 Task: Look for space in Tías, Spain from 9th June, 2023 to 17th June, 2023 for 2 adults in price range Rs.7000 to Rs.12000. Place can be private room with 1  bedroom having 2 beds and 1 bathroom. Property type can be house, flat, guest house. Amenities needed are: wifi. Booking option can be shelf check-in. Required host language is English.
Action: Mouse moved to (326, 167)
Screenshot: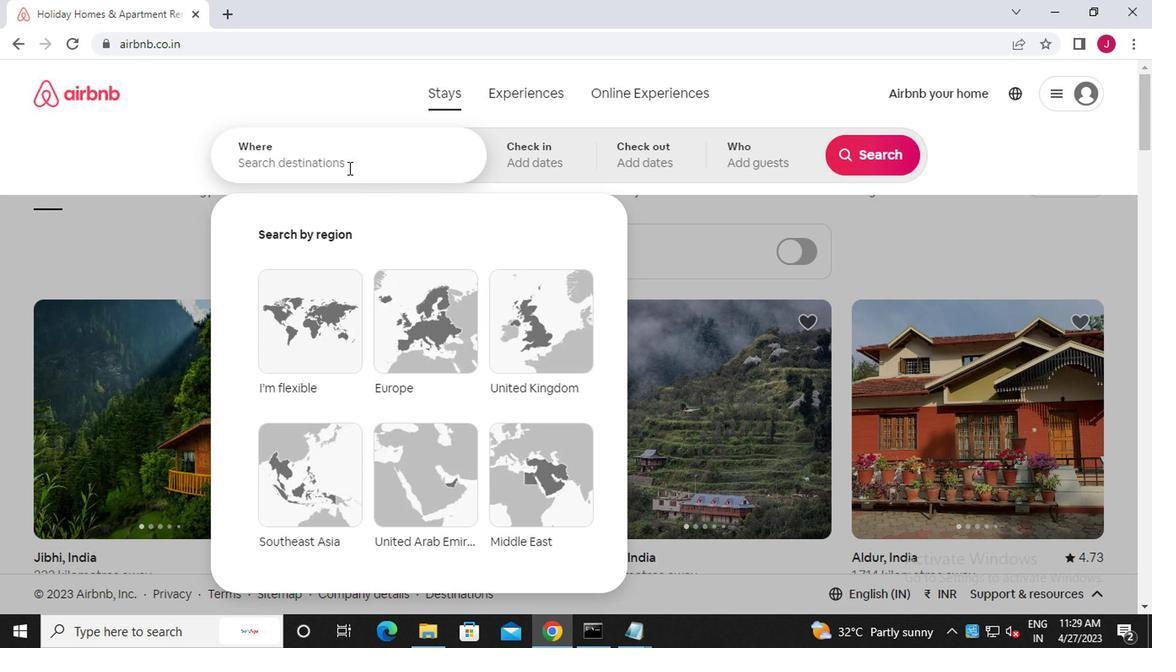 
Action: Mouse pressed left at (326, 167)
Screenshot: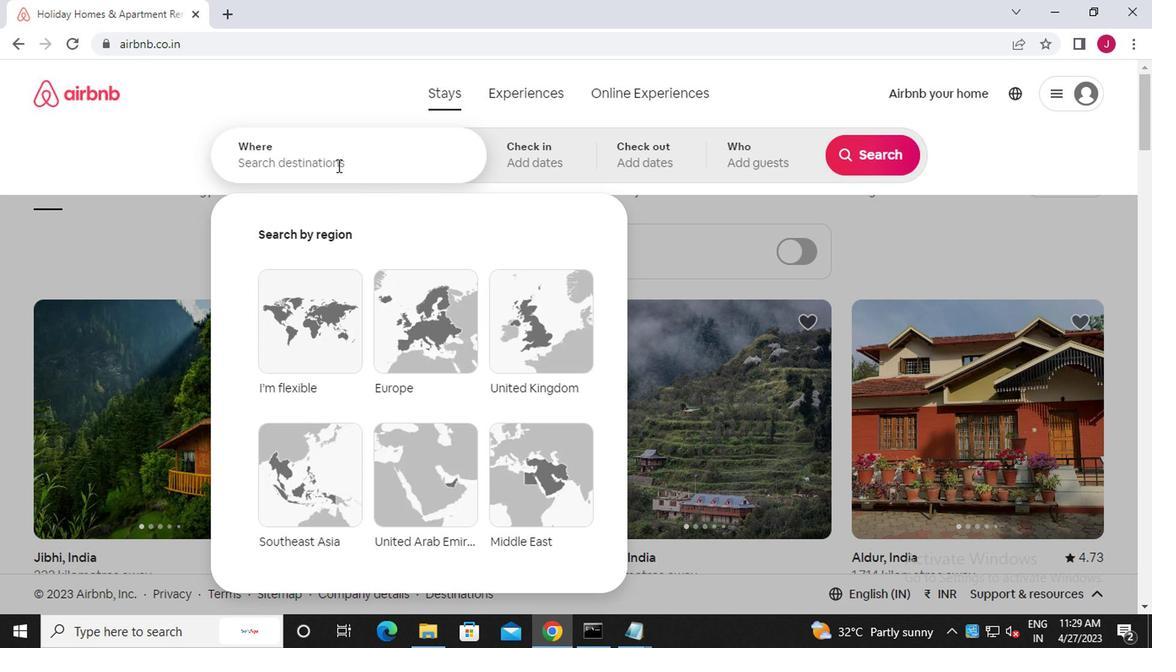 
Action: Key pressed t<Key.caps_lock>ias,<Key.caps_lock>s<Key.caps_lock>pain
Screenshot: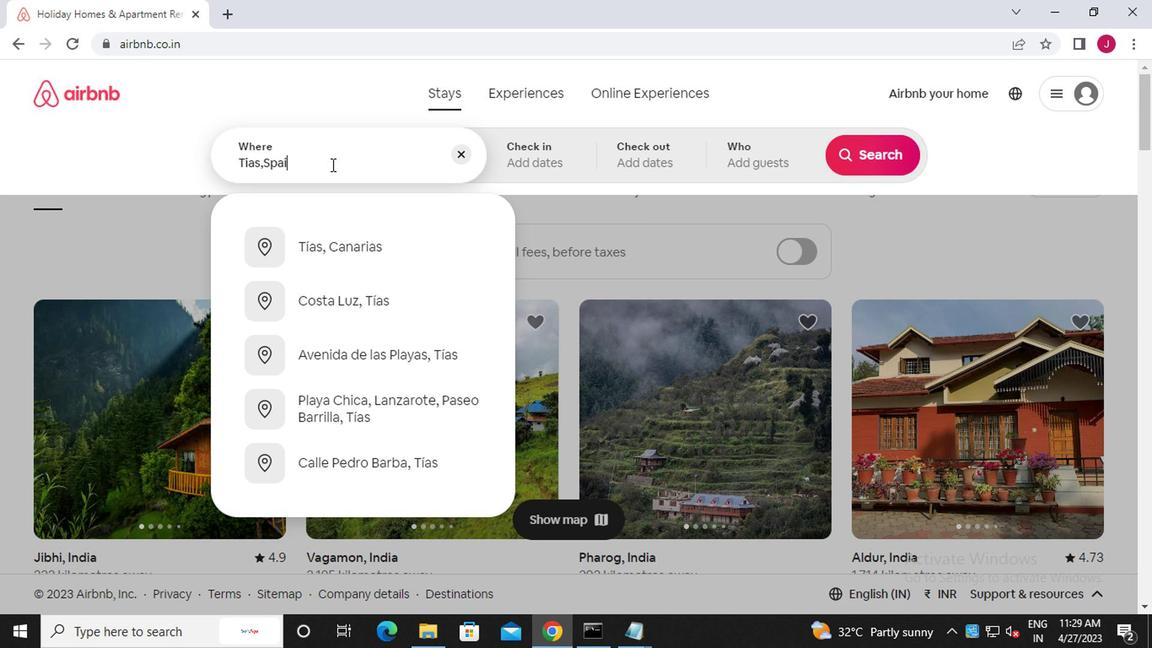 
Action: Mouse moved to (530, 156)
Screenshot: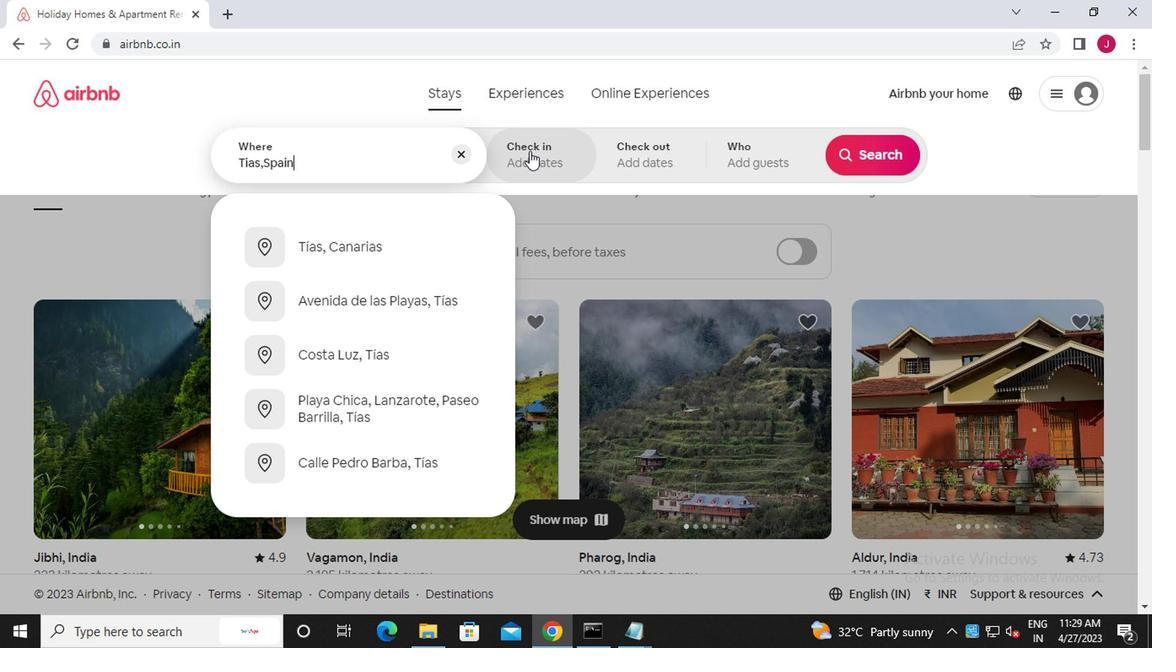 
Action: Mouse pressed left at (530, 156)
Screenshot: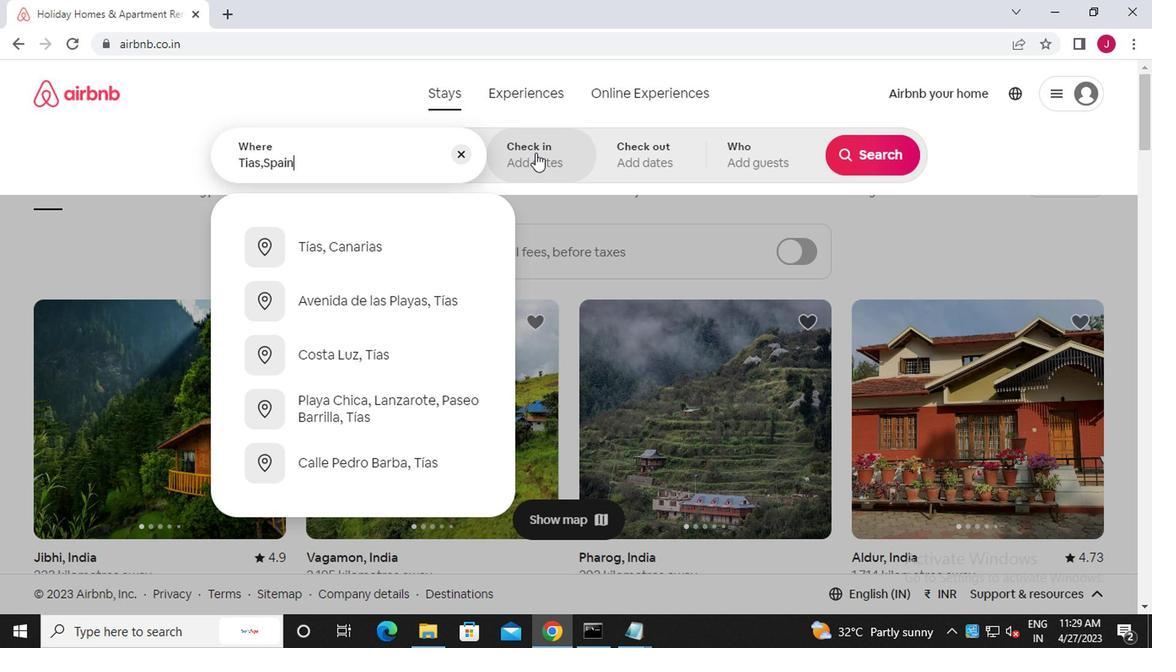 
Action: Mouse moved to (856, 285)
Screenshot: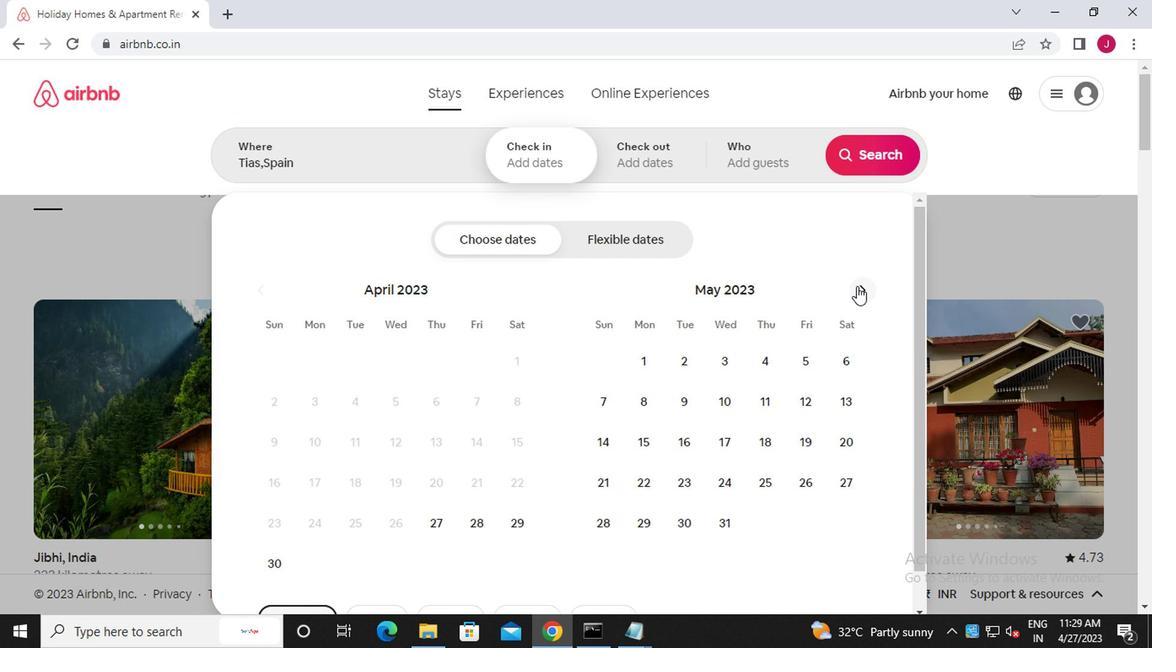 
Action: Mouse pressed left at (856, 285)
Screenshot: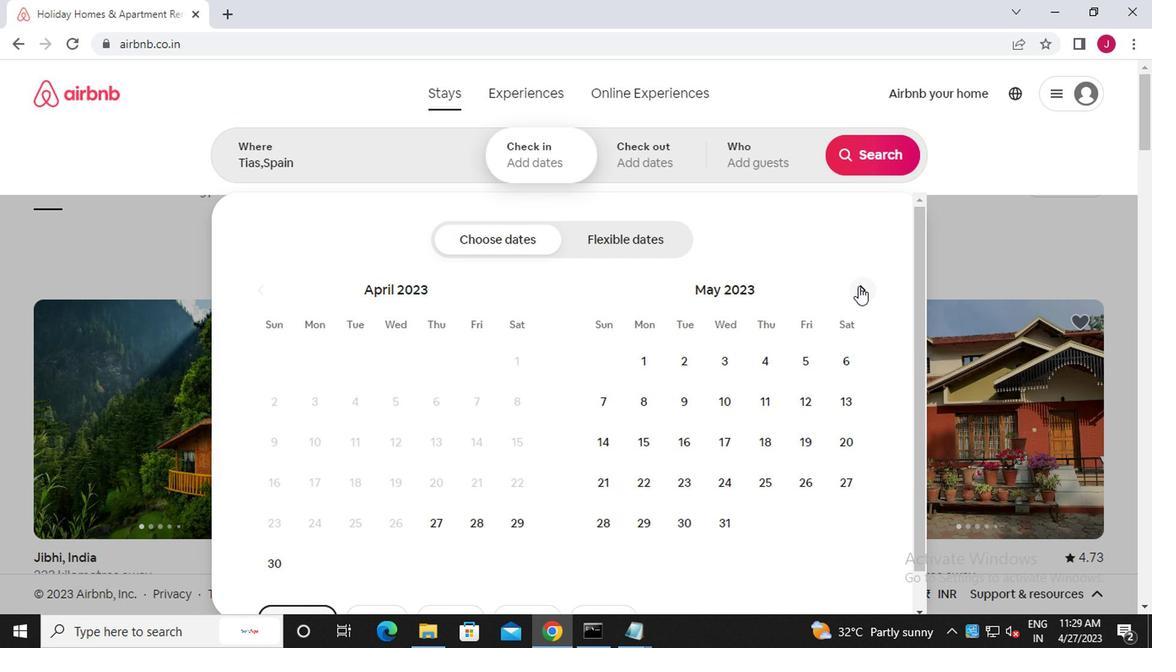 
Action: Mouse moved to (808, 395)
Screenshot: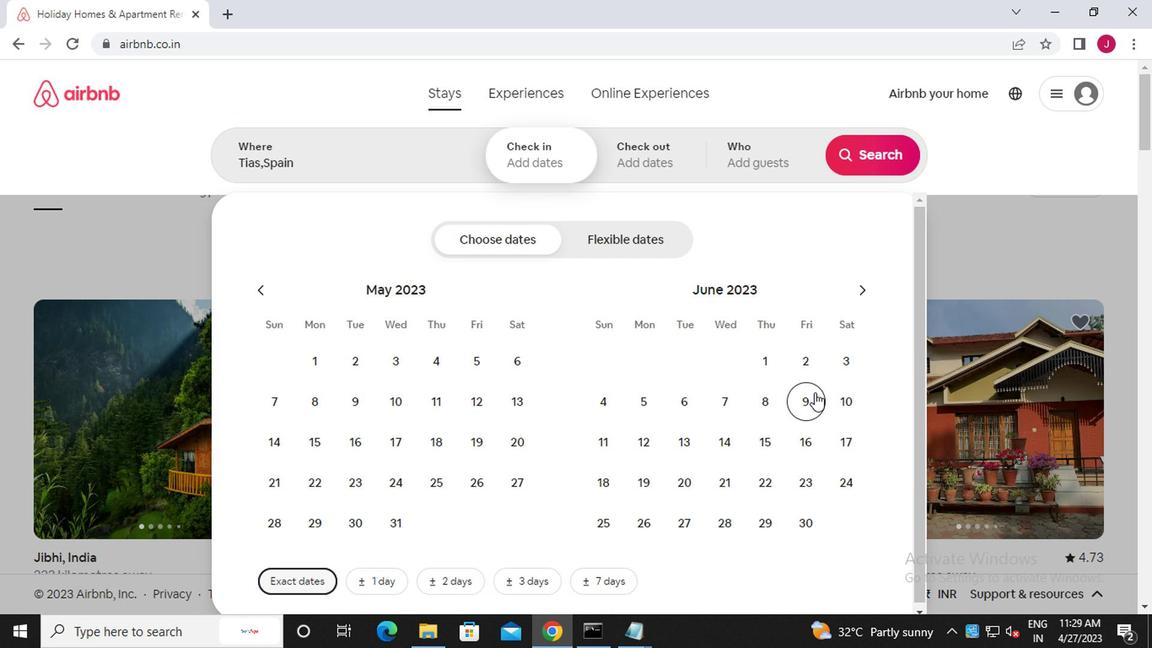 
Action: Mouse pressed left at (808, 395)
Screenshot: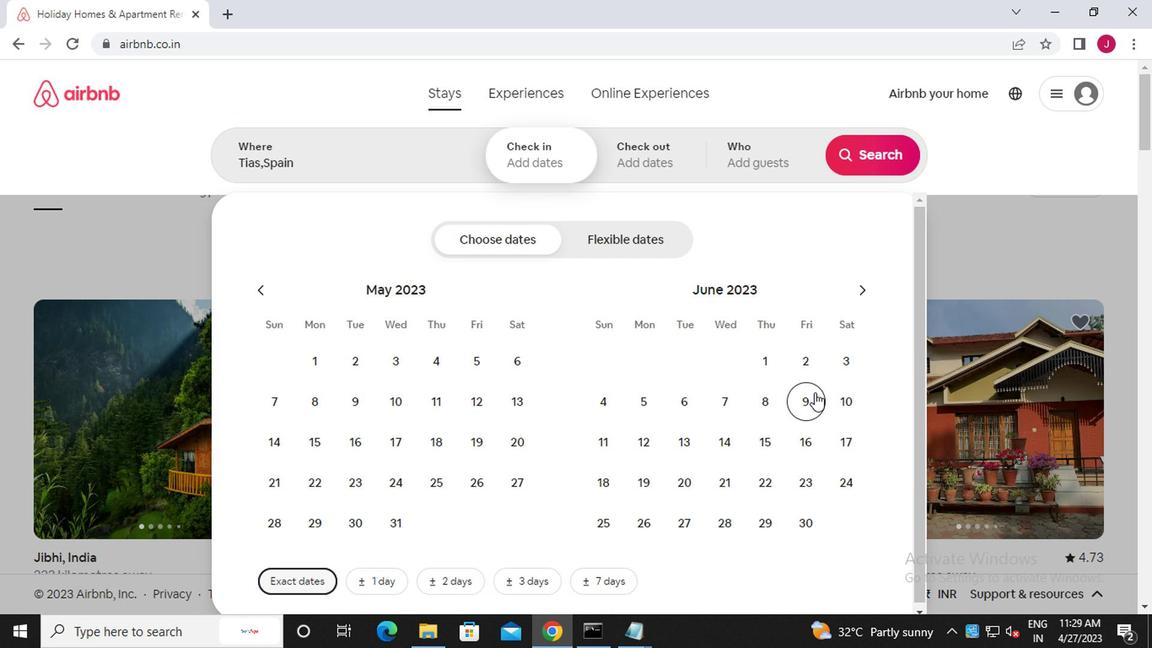 
Action: Mouse moved to (841, 433)
Screenshot: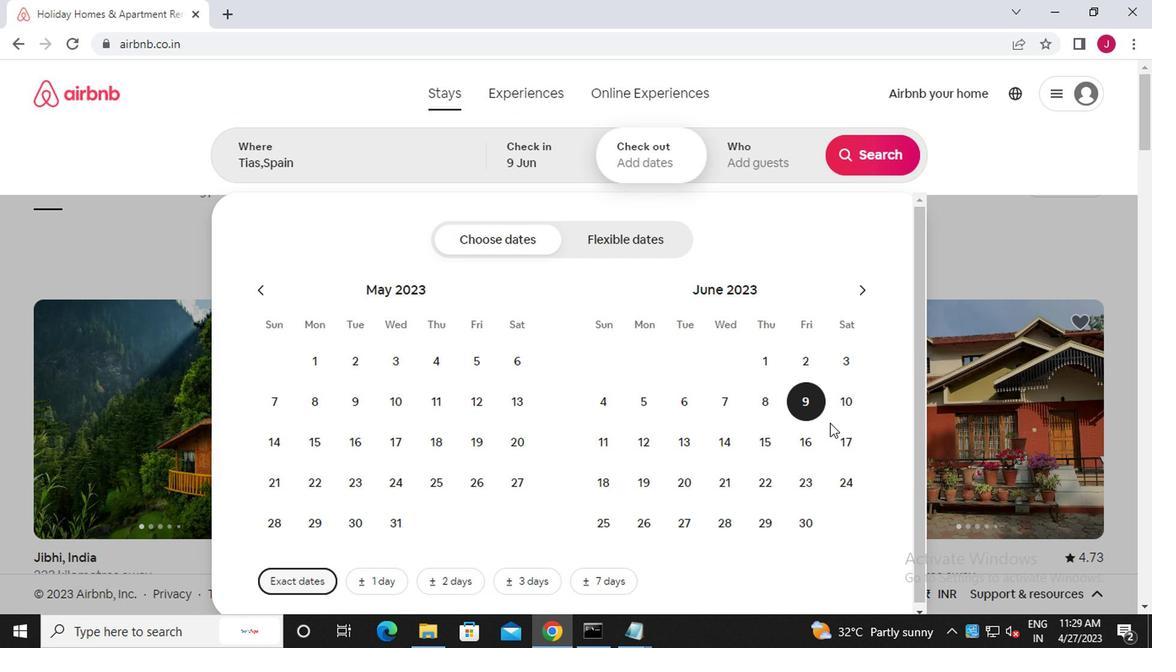 
Action: Mouse pressed left at (841, 433)
Screenshot: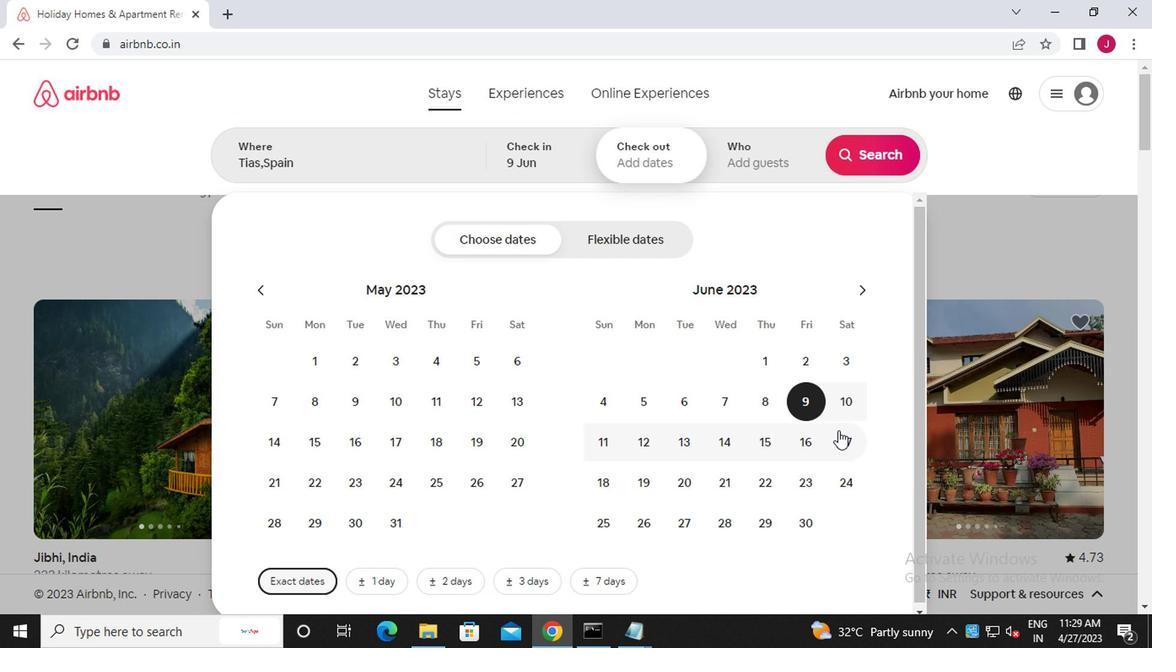 
Action: Mouse moved to (758, 167)
Screenshot: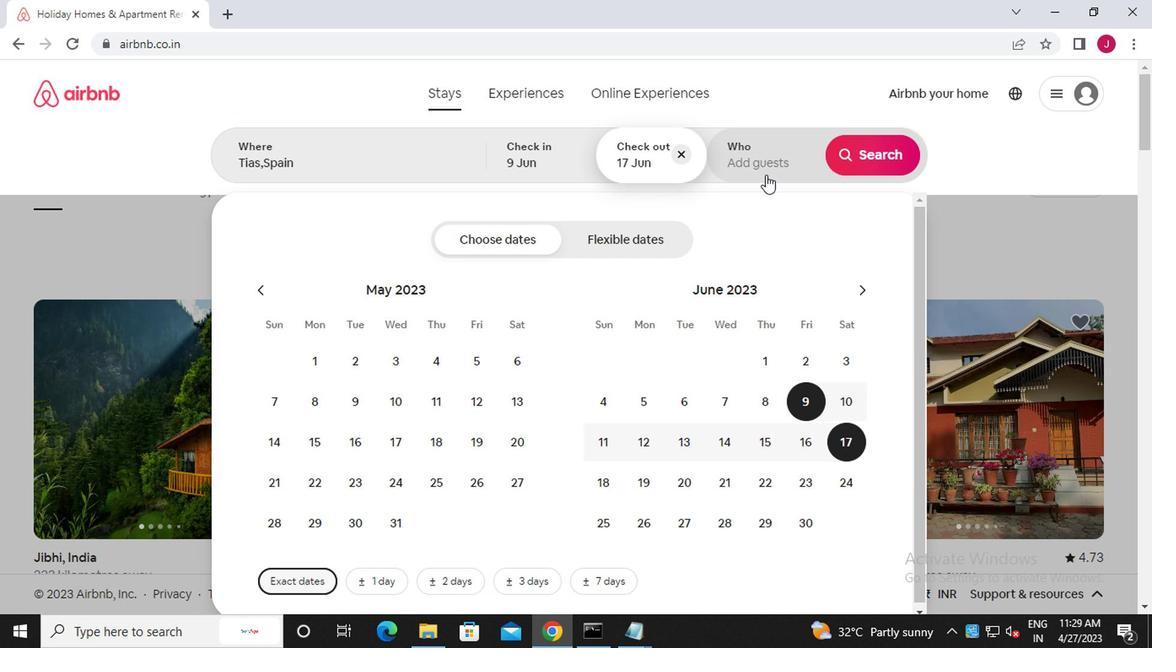 
Action: Mouse pressed left at (758, 167)
Screenshot: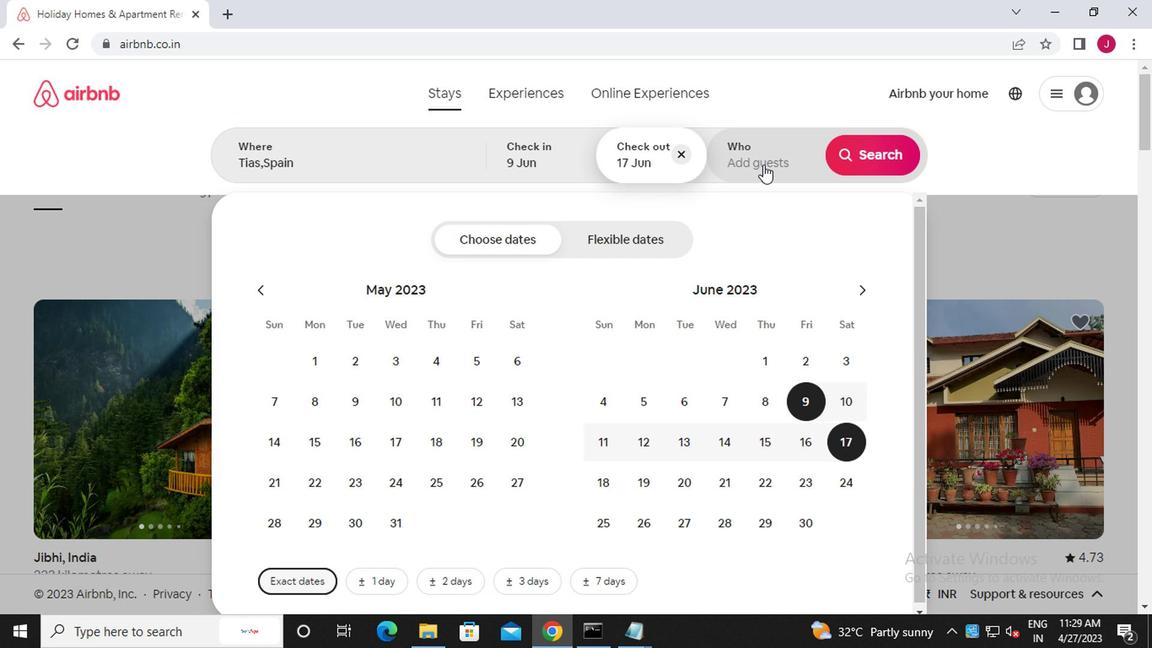 
Action: Mouse moved to (871, 250)
Screenshot: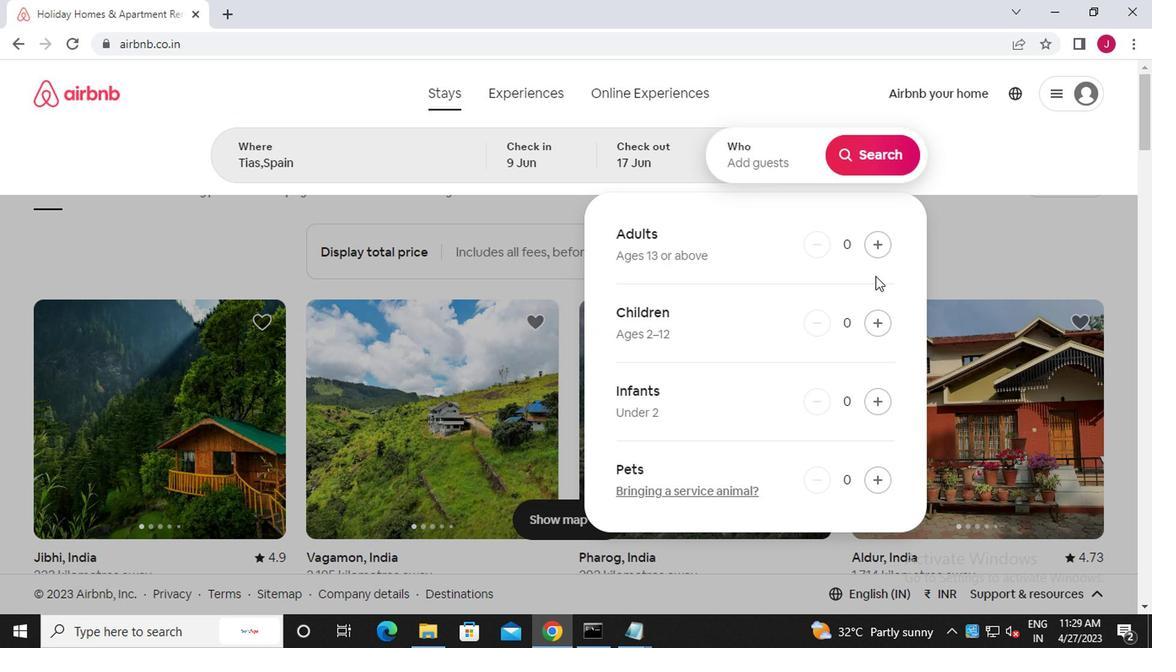 
Action: Mouse pressed left at (871, 250)
Screenshot: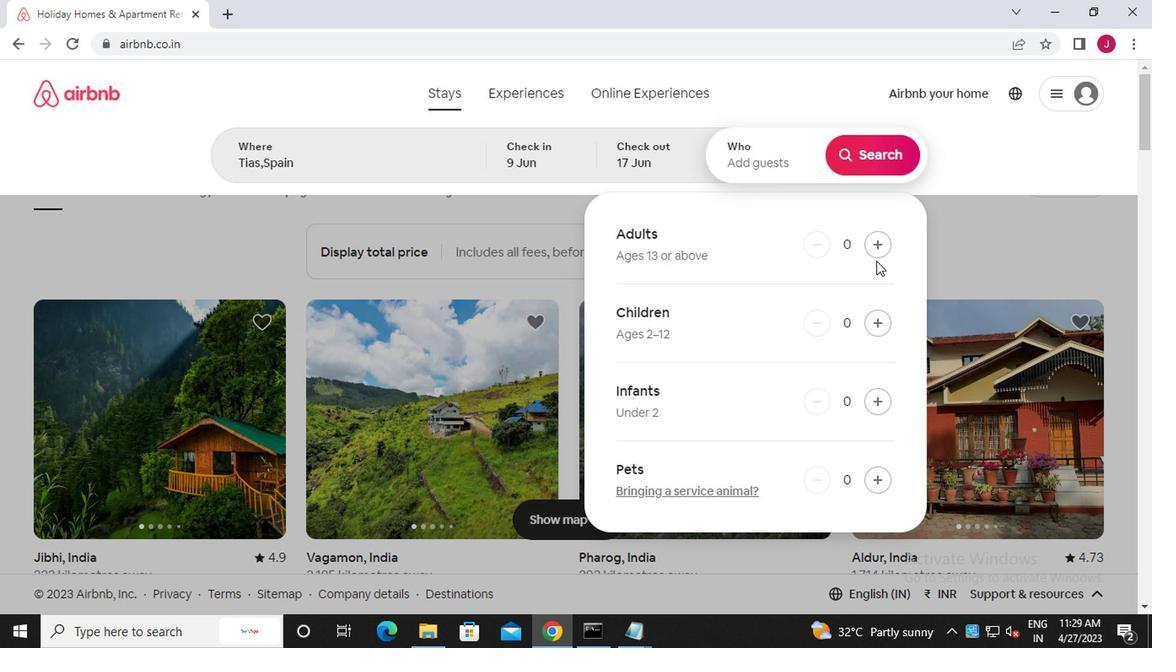 
Action: Mouse pressed left at (871, 250)
Screenshot: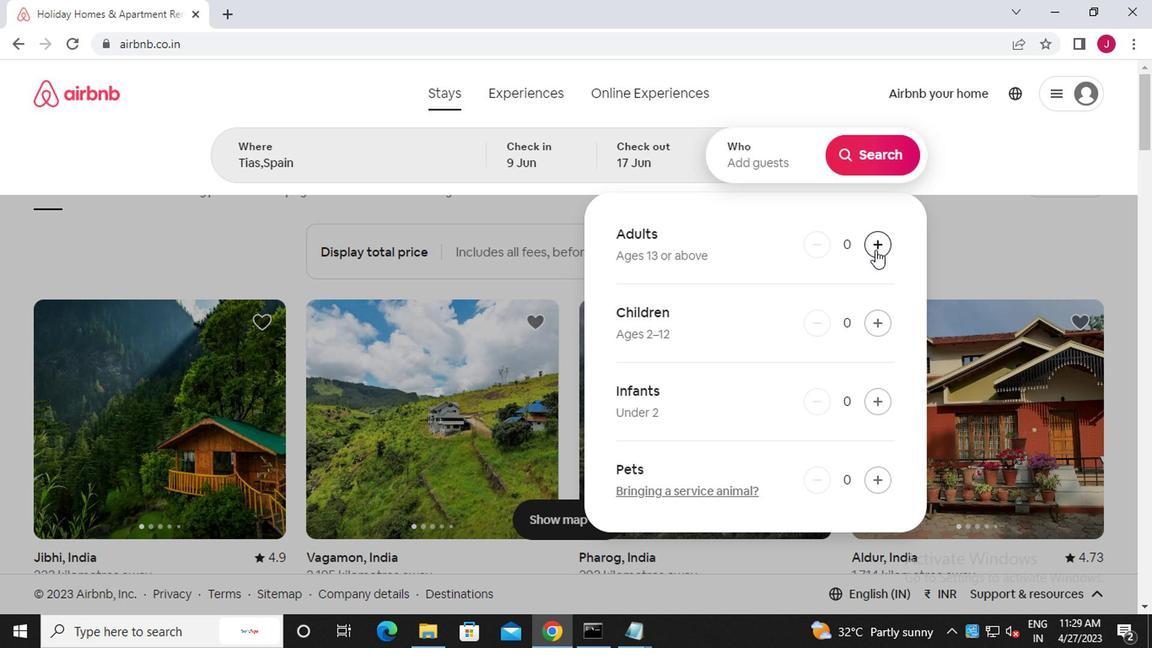 
Action: Mouse moved to (882, 165)
Screenshot: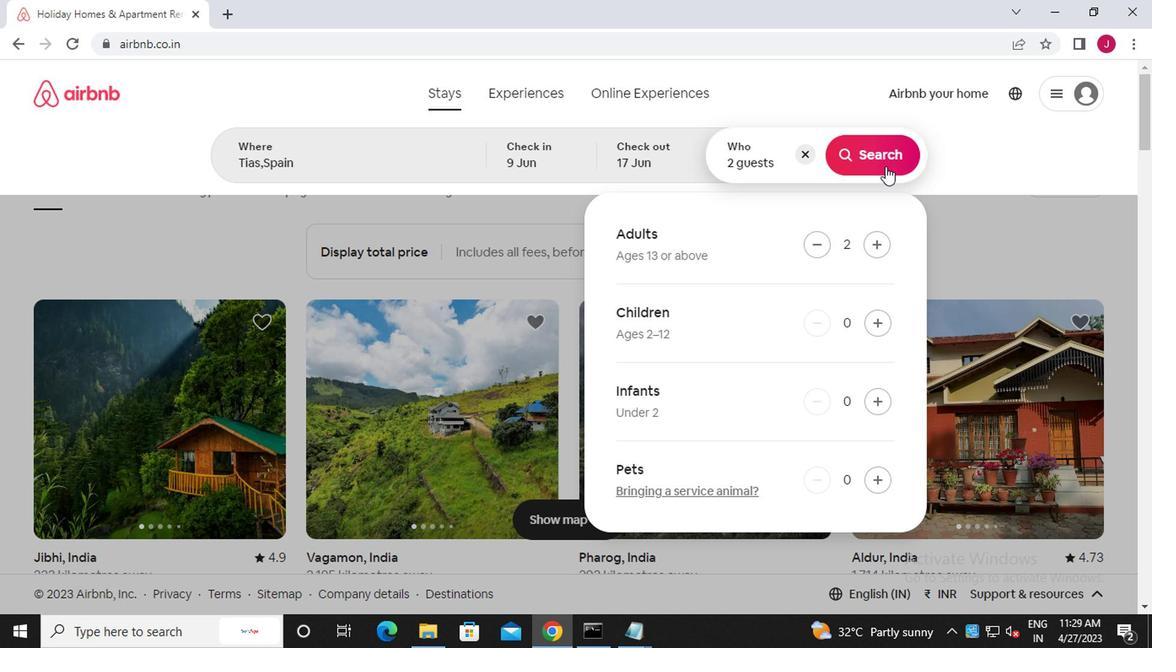 
Action: Mouse pressed left at (882, 165)
Screenshot: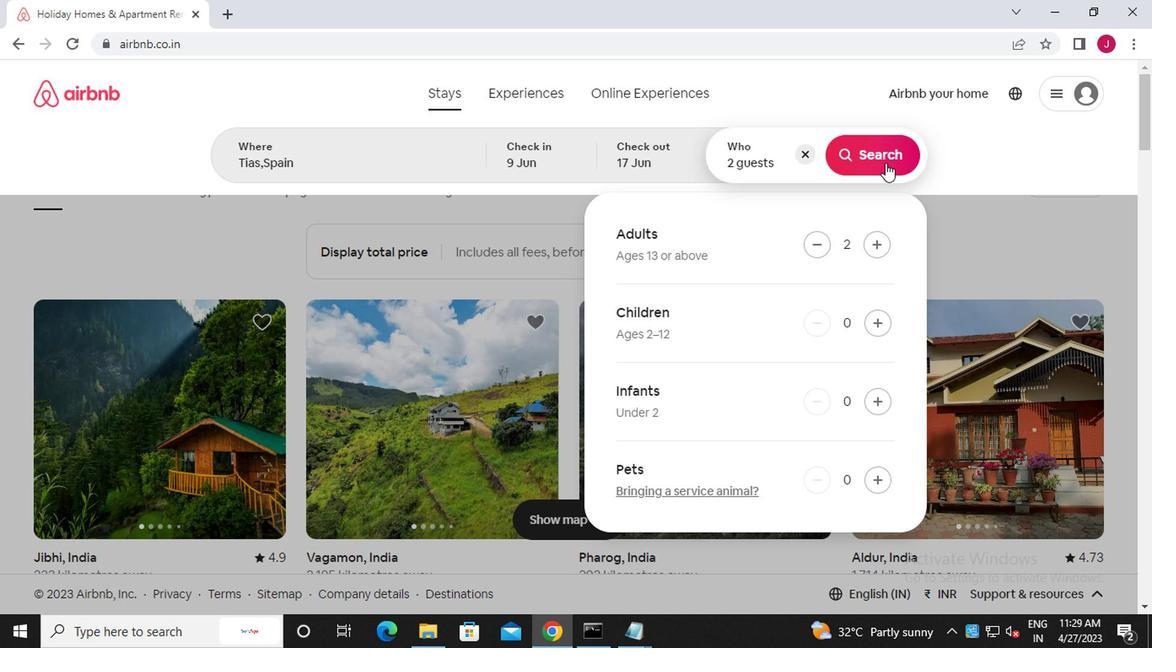 
Action: Mouse moved to (1077, 169)
Screenshot: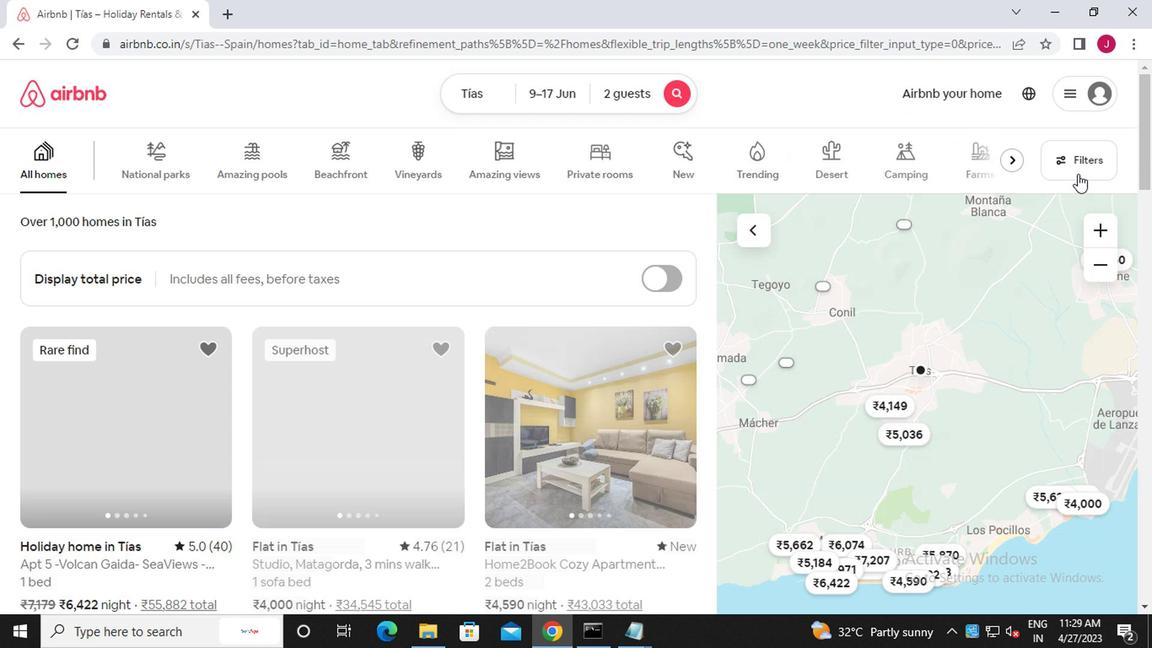 
Action: Mouse pressed left at (1077, 169)
Screenshot: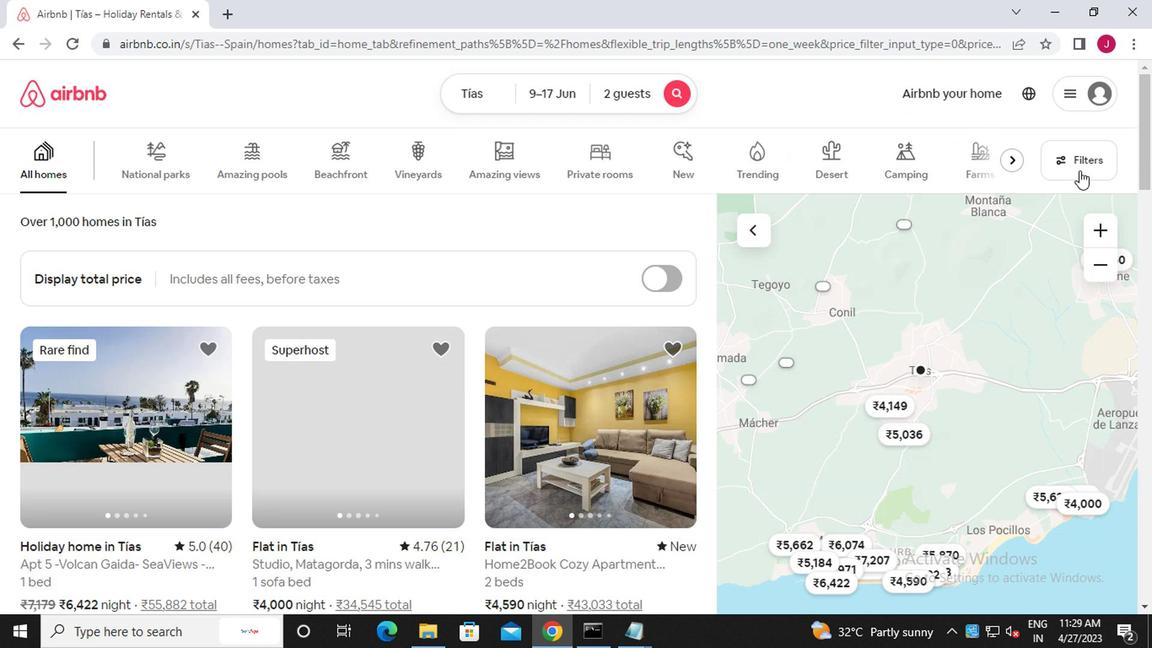 
Action: Mouse moved to (410, 363)
Screenshot: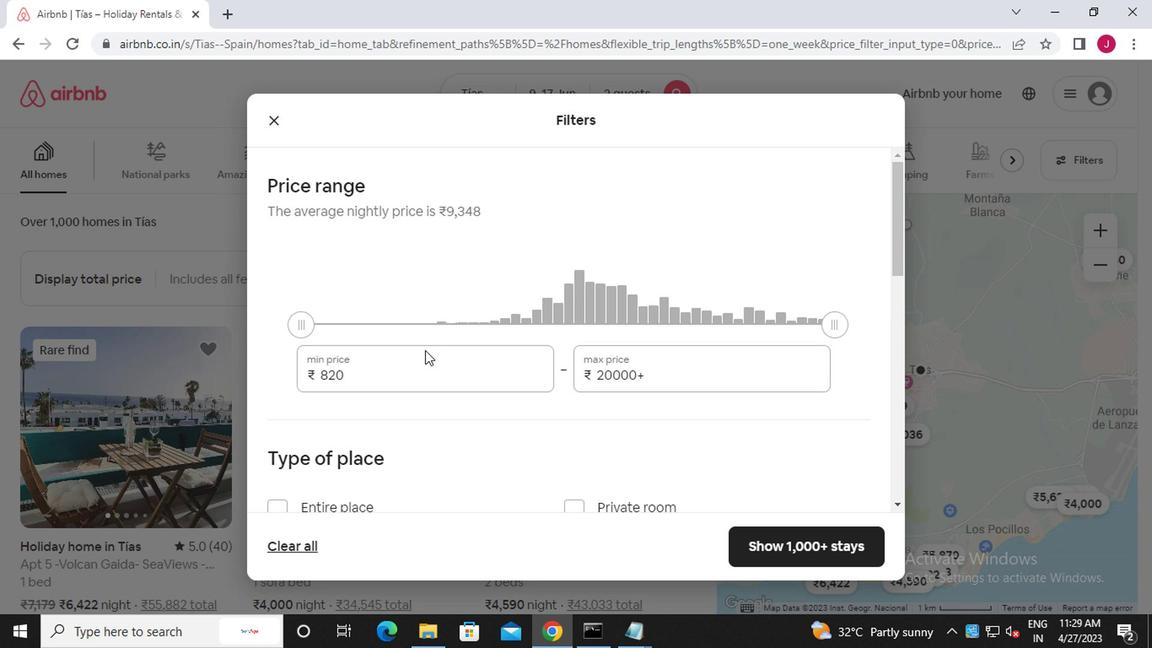 
Action: Mouse pressed left at (410, 363)
Screenshot: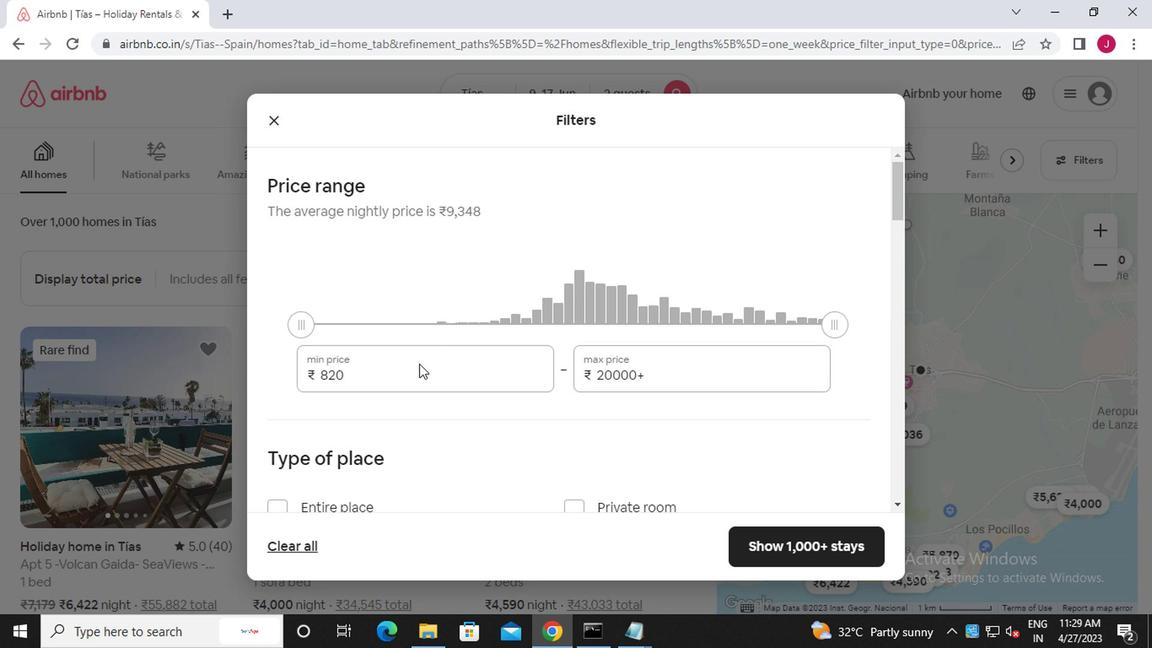 
Action: Mouse moved to (410, 363)
Screenshot: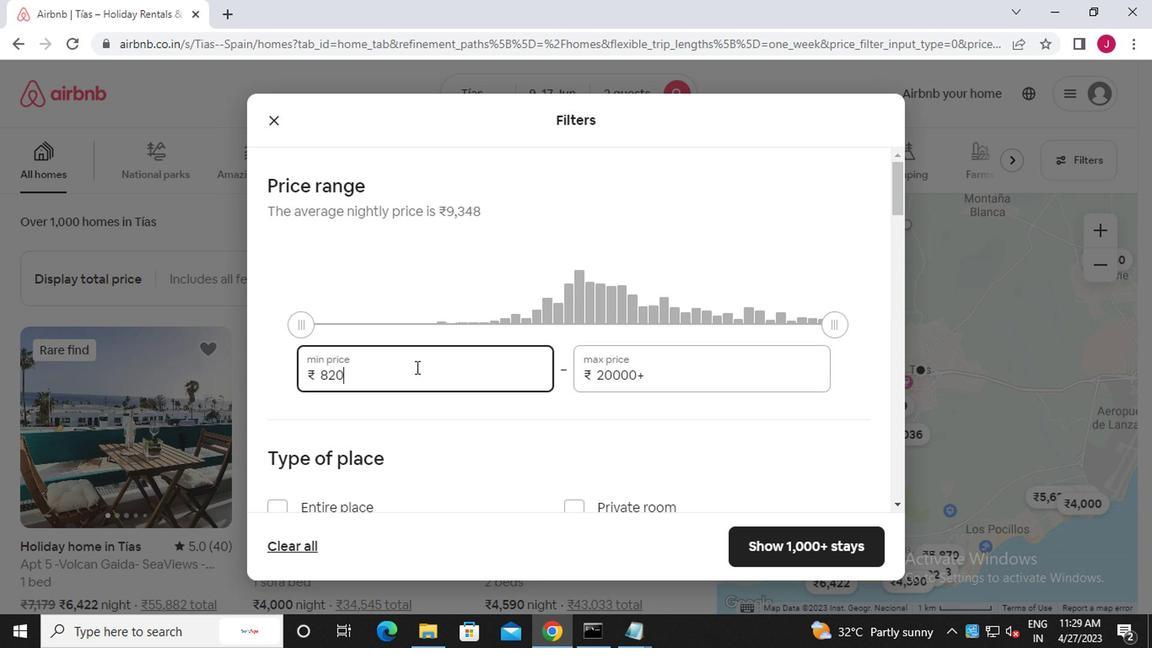 
Action: Key pressed <Key.backspace><Key.backspace><Key.backspace><<103>><<96>><<96>><<96>>
Screenshot: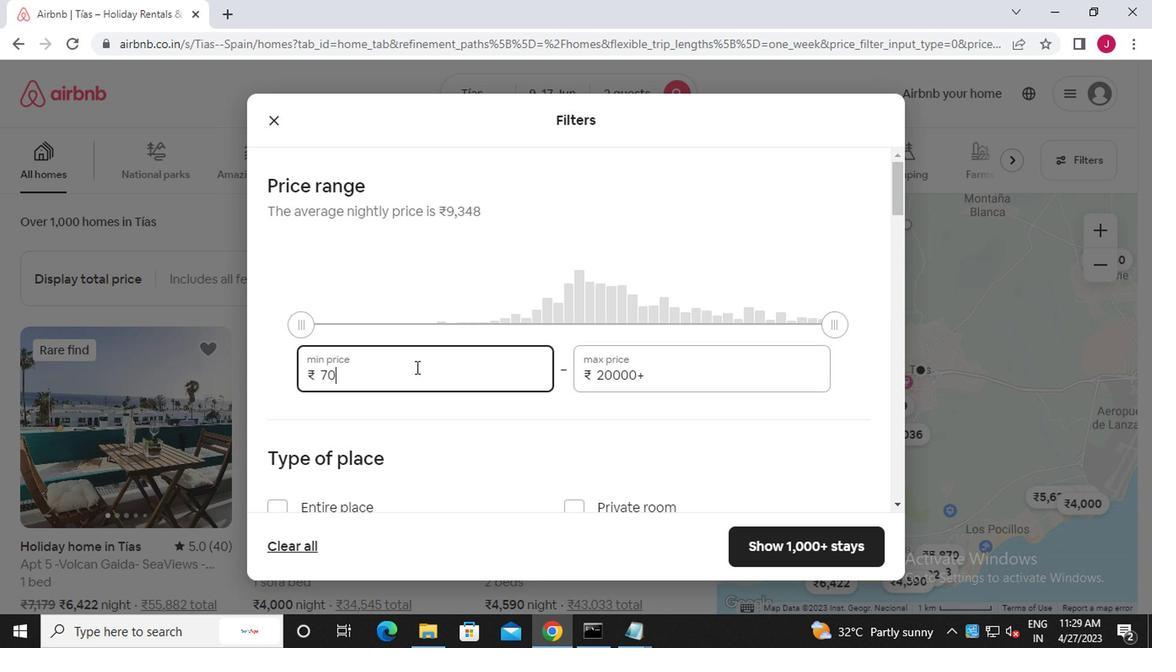 
Action: Mouse moved to (658, 368)
Screenshot: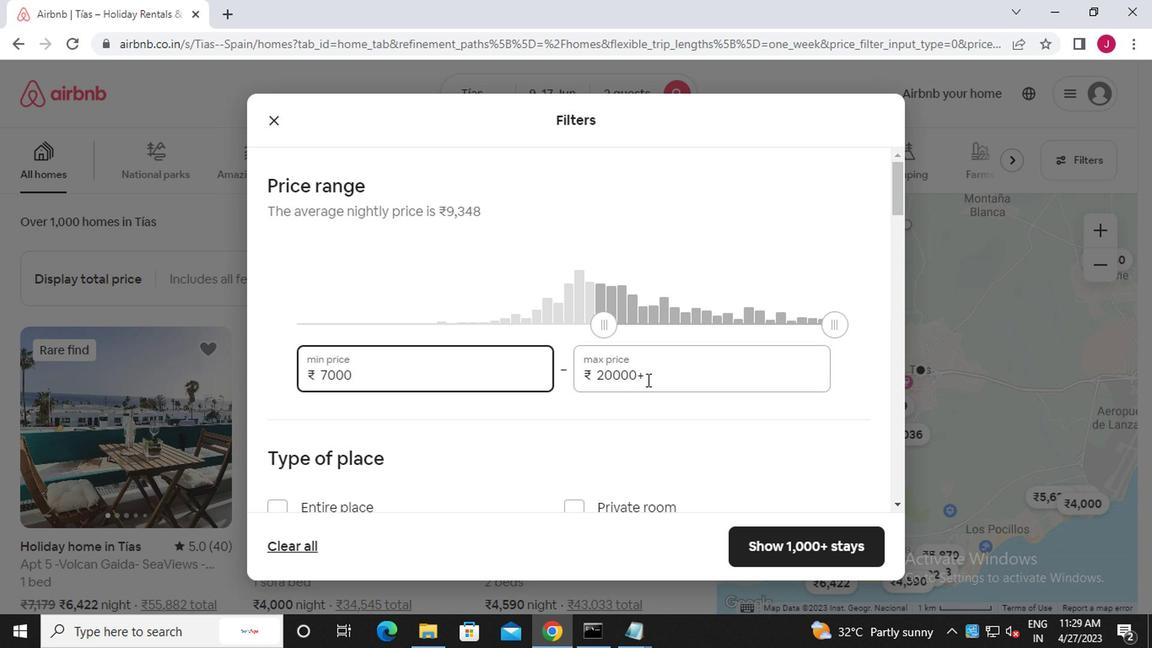 
Action: Mouse pressed left at (658, 368)
Screenshot: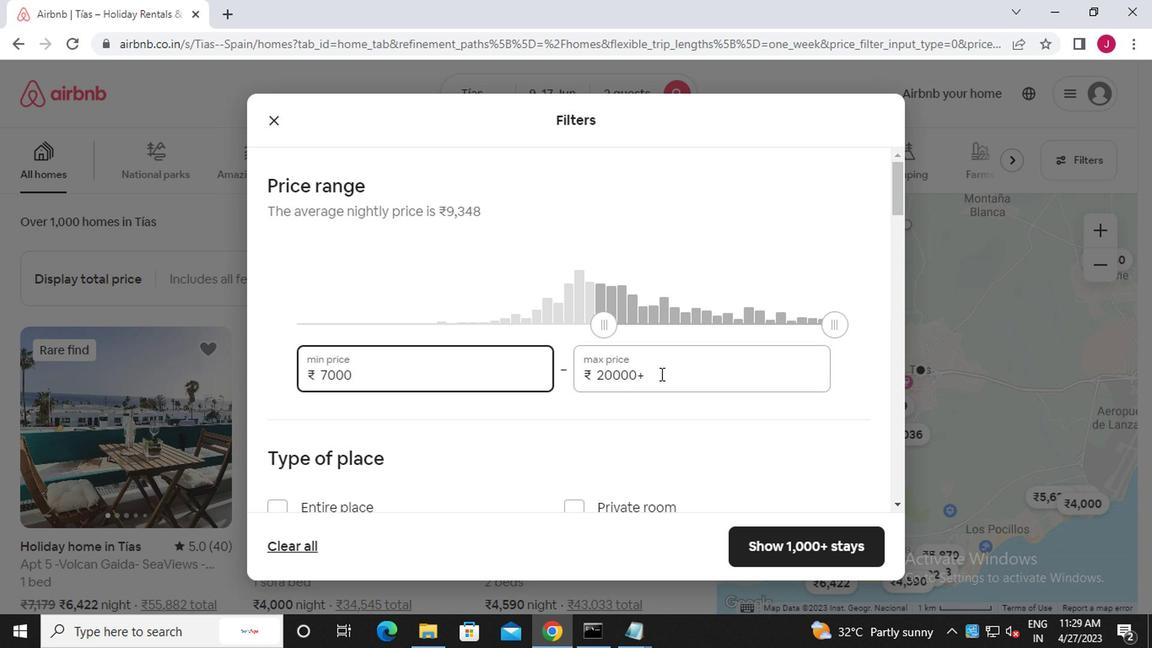 
Action: Mouse moved to (658, 368)
Screenshot: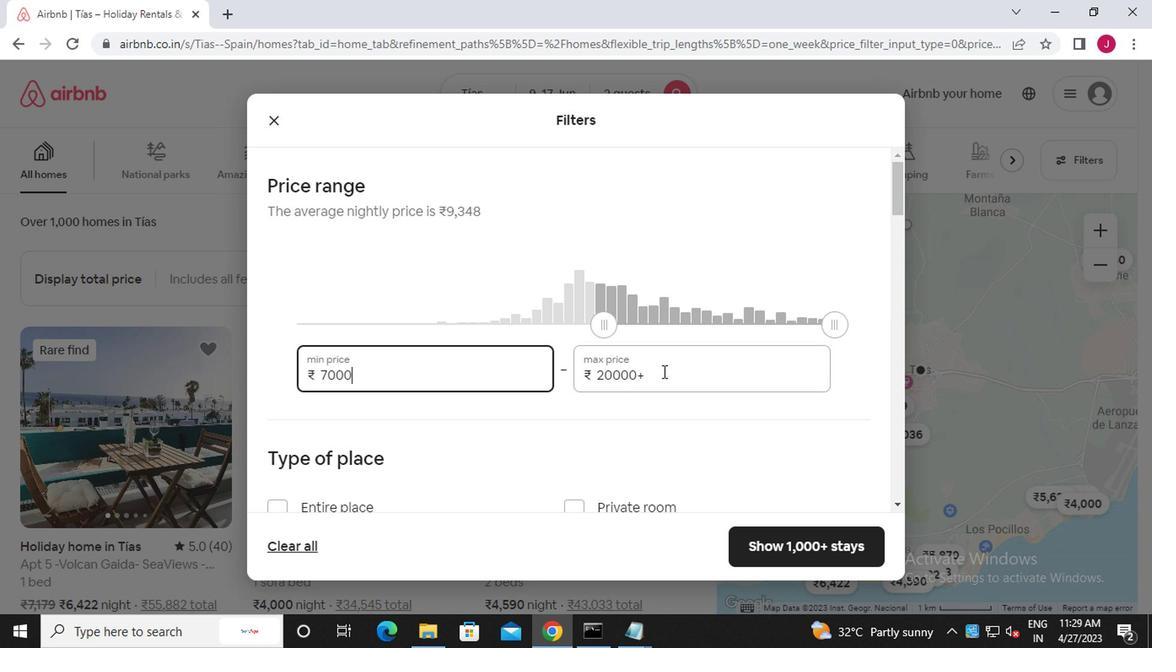 
Action: Key pressed <Key.insert><Key.backspace><Key.backspace><Key.backspace><Key.backspace><Key.backspace><Key.backspace><Key.backspace><Key.backspace><Key.backspace><Key.backspace><Key.backspace><<97>><<98>><<96>><<96>><<96>>
Screenshot: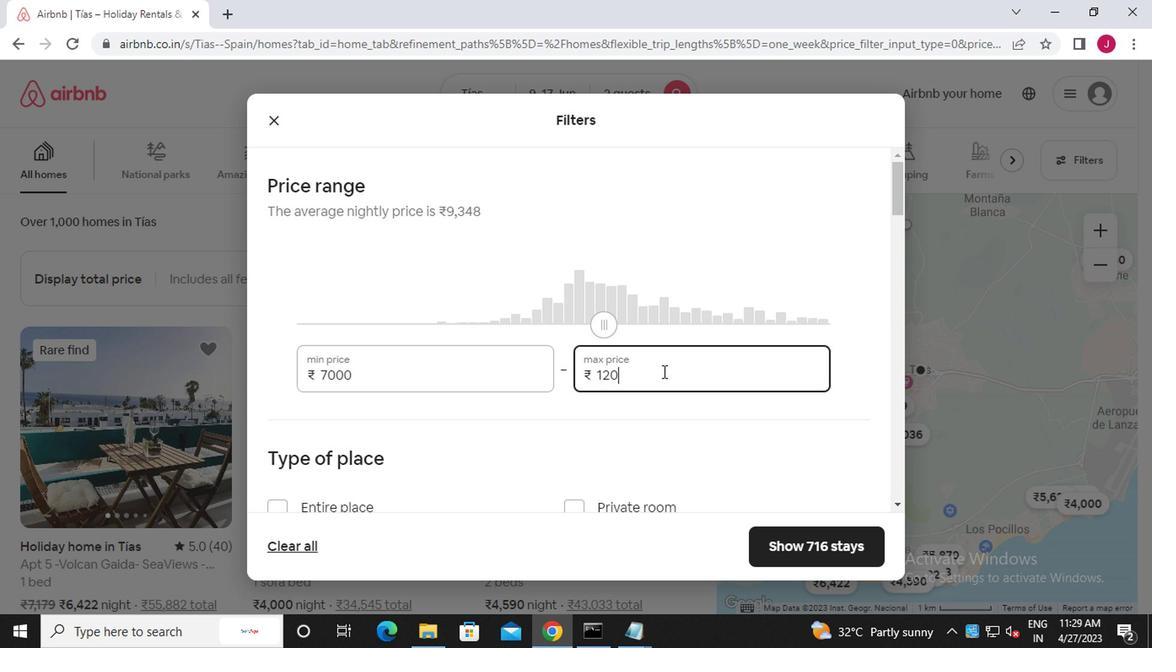 
Action: Mouse scrolled (658, 366) with delta (0, -1)
Screenshot: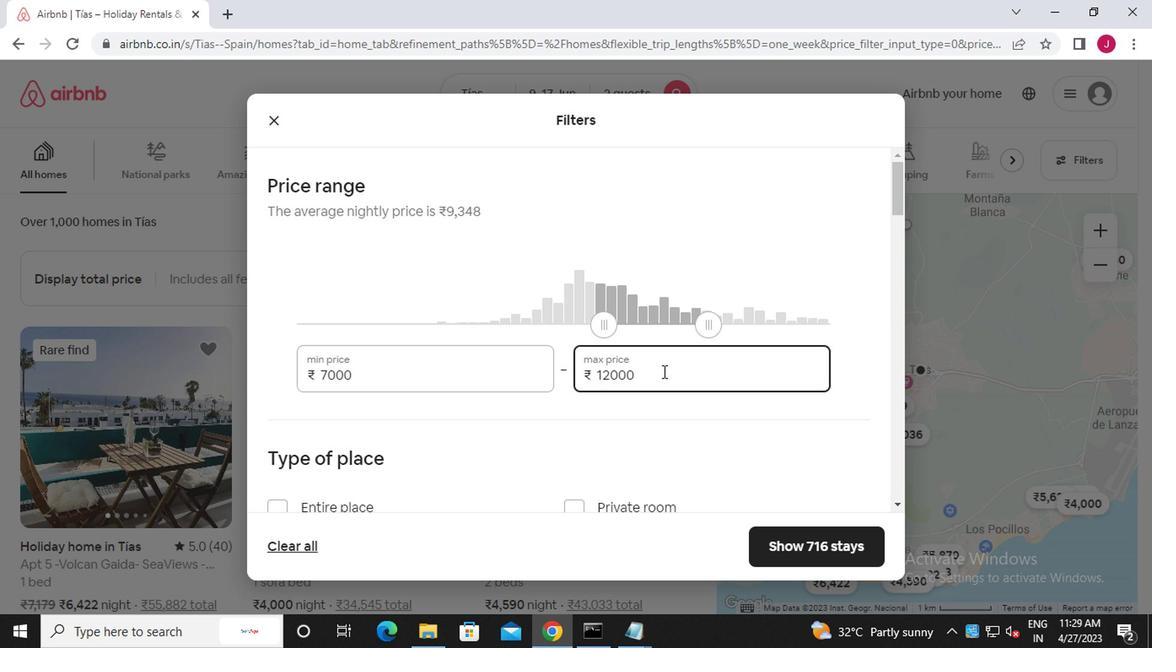 
Action: Mouse scrolled (658, 366) with delta (0, -1)
Screenshot: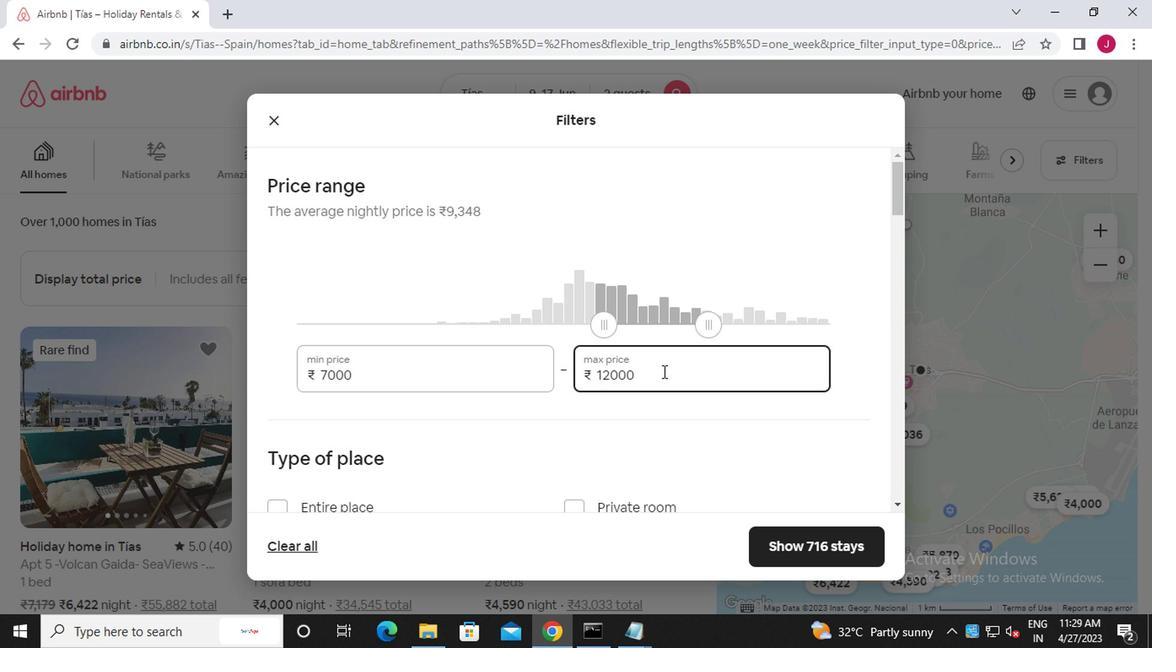 
Action: Mouse moved to (567, 339)
Screenshot: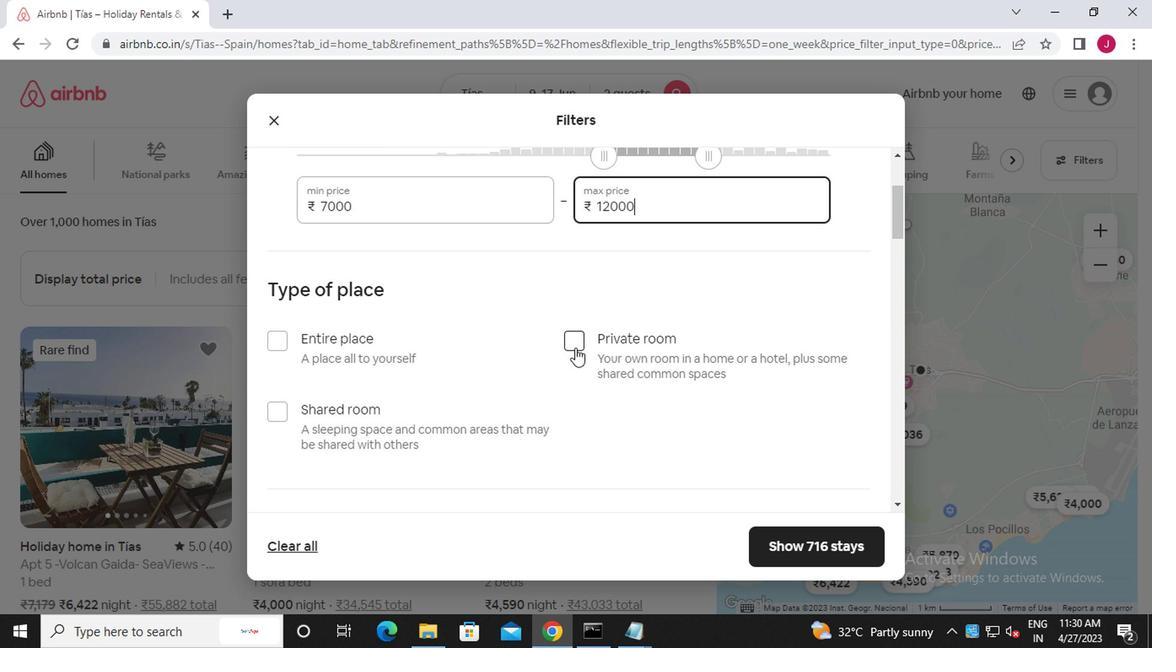 
Action: Mouse pressed left at (567, 339)
Screenshot: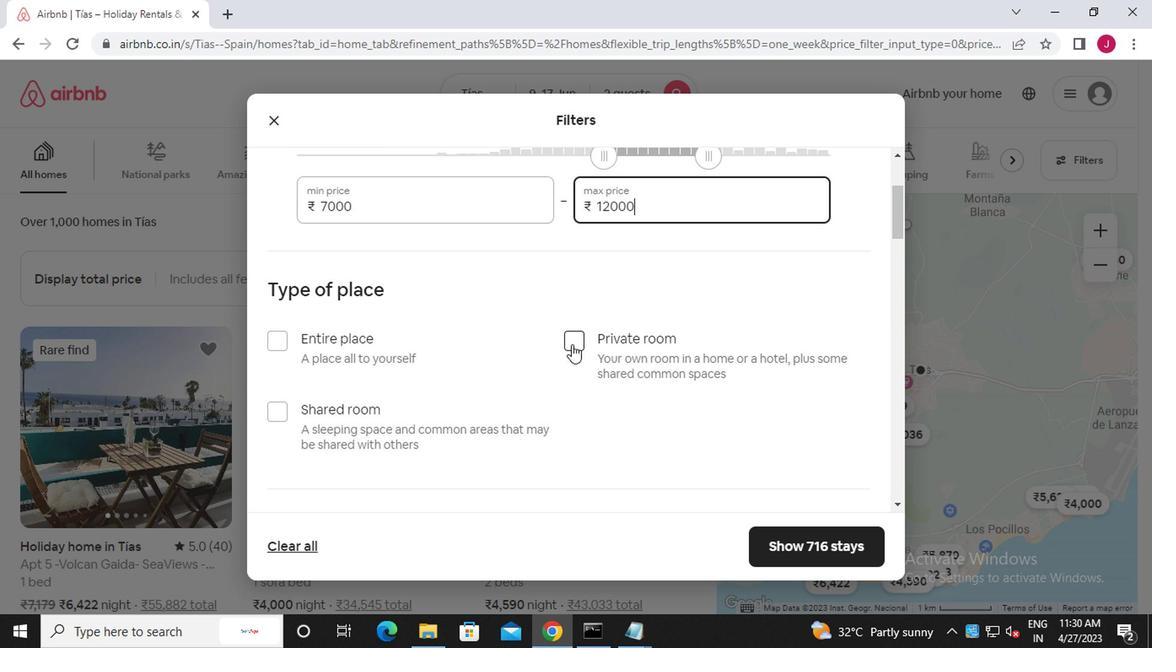
Action: Mouse moved to (383, 386)
Screenshot: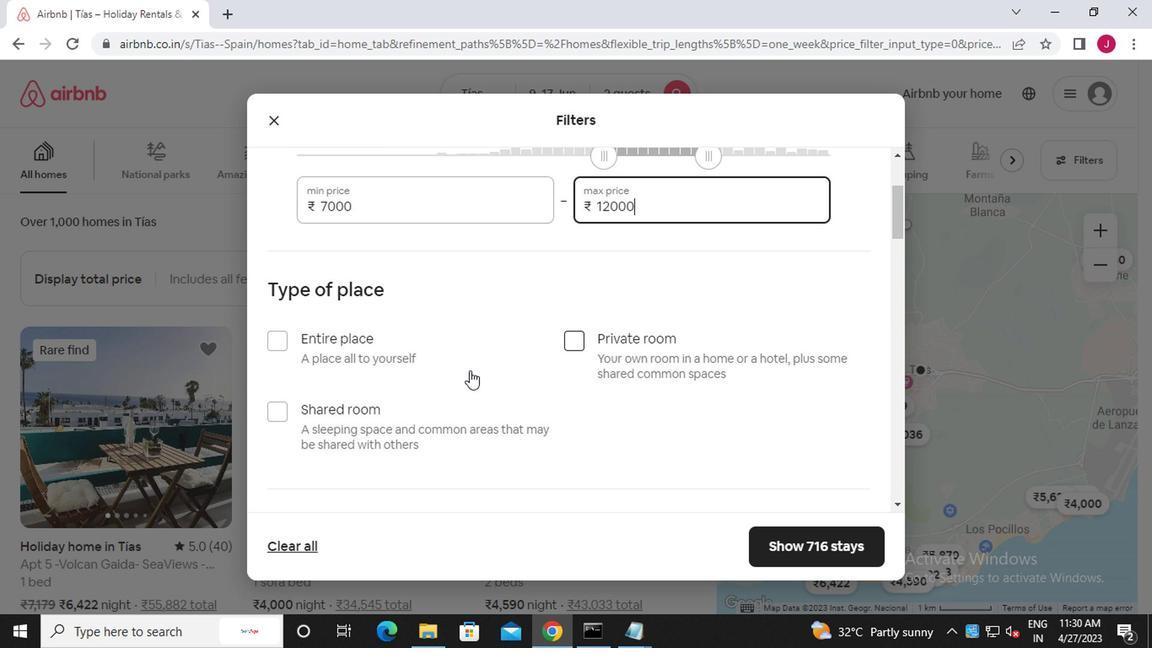 
Action: Mouse scrolled (383, 386) with delta (0, 0)
Screenshot: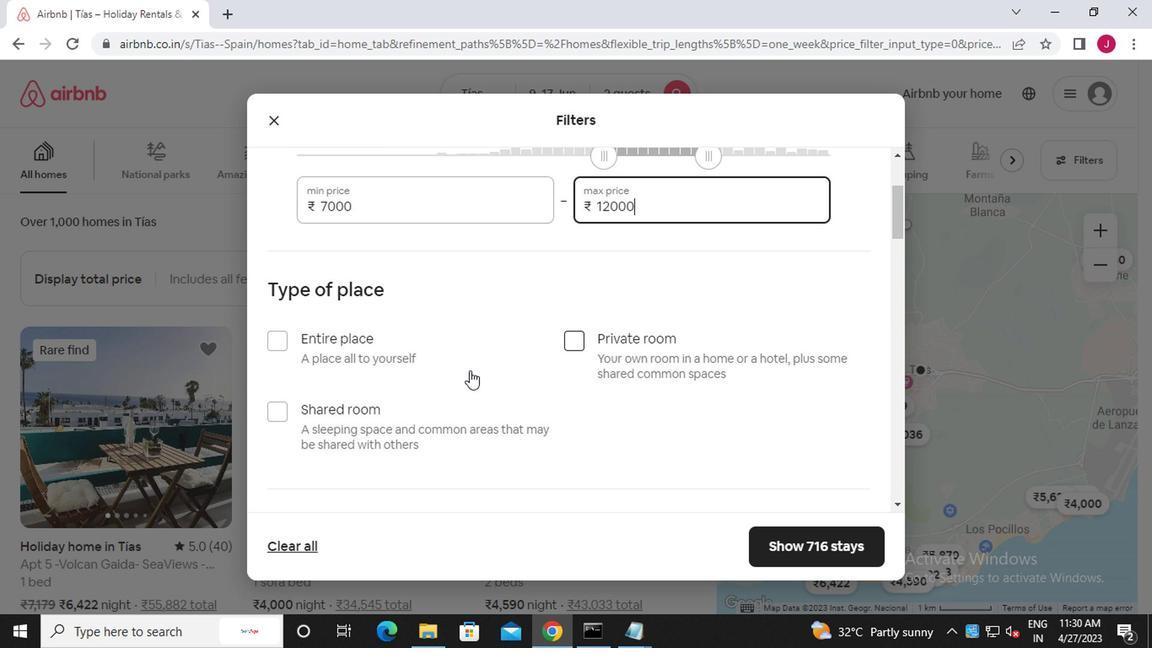 
Action: Mouse moved to (383, 386)
Screenshot: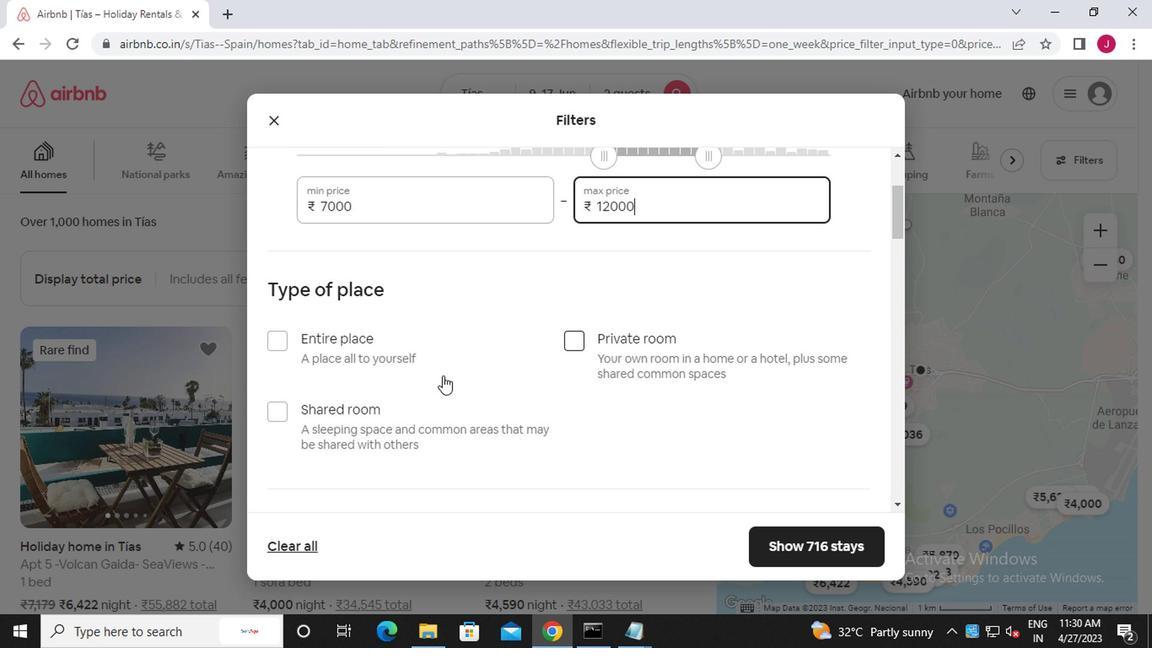 
Action: Mouse scrolled (383, 386) with delta (0, 0)
Screenshot: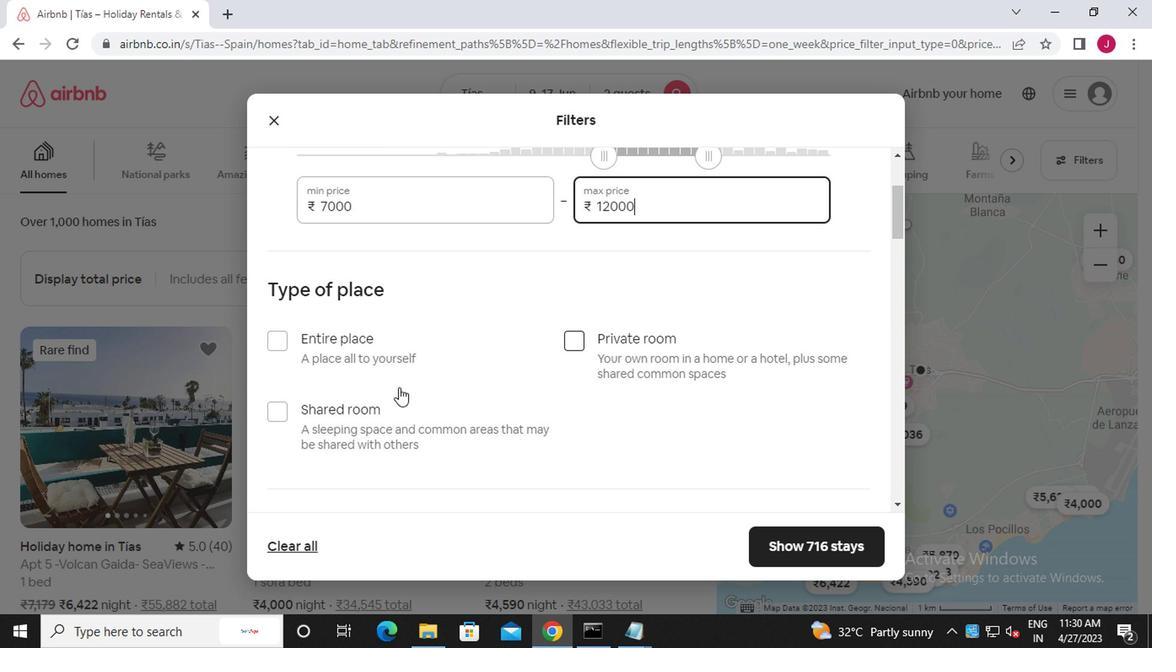 
Action: Mouse scrolled (383, 386) with delta (0, 0)
Screenshot: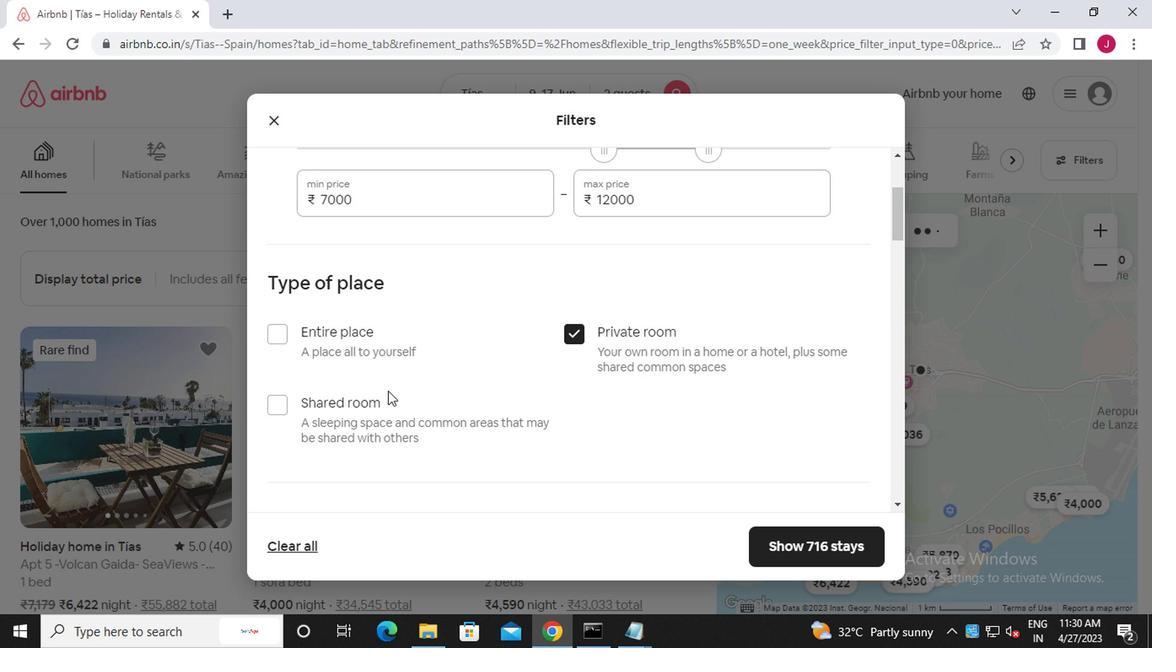 
Action: Mouse moved to (375, 389)
Screenshot: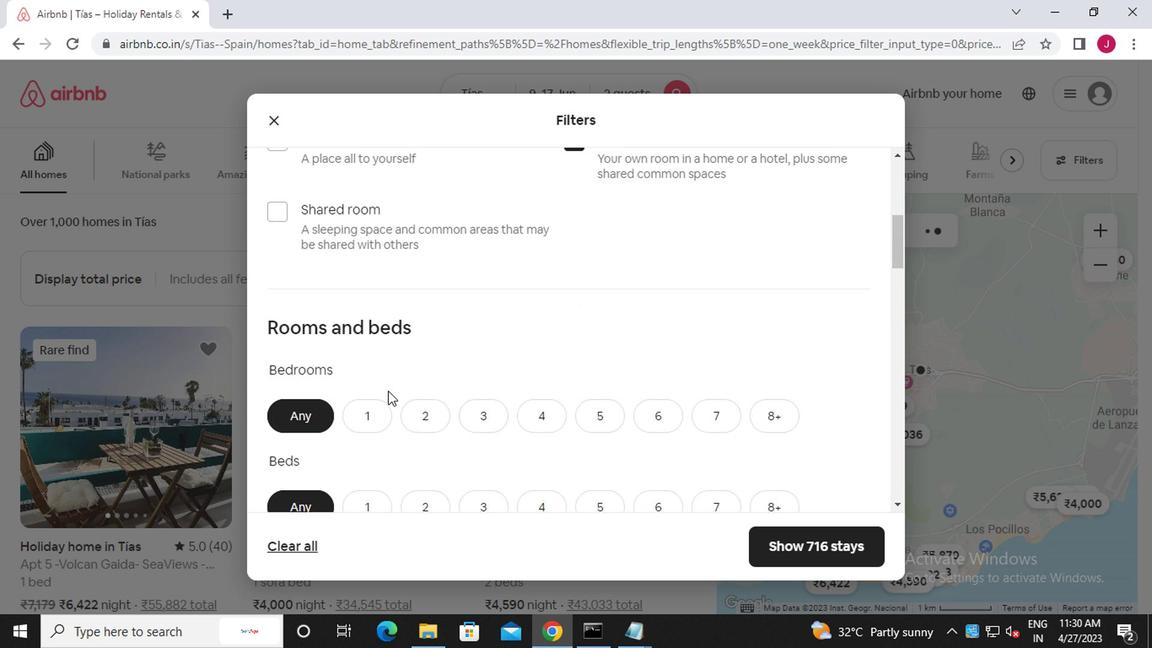 
Action: Mouse scrolled (375, 388) with delta (0, 0)
Screenshot: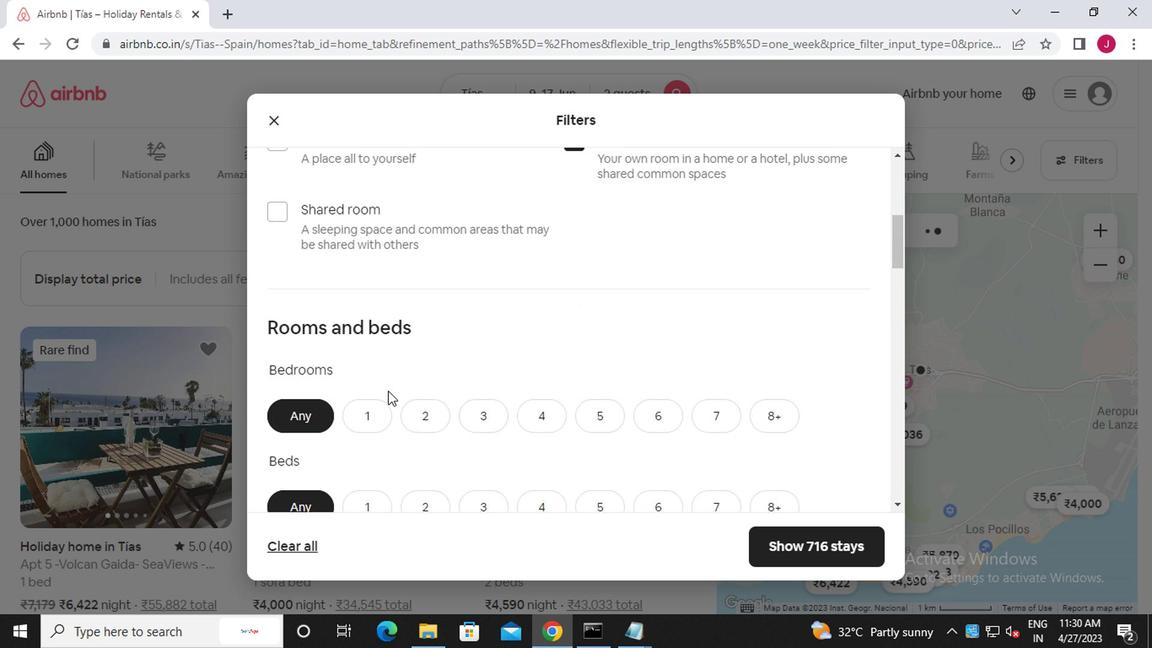 
Action: Mouse moved to (362, 274)
Screenshot: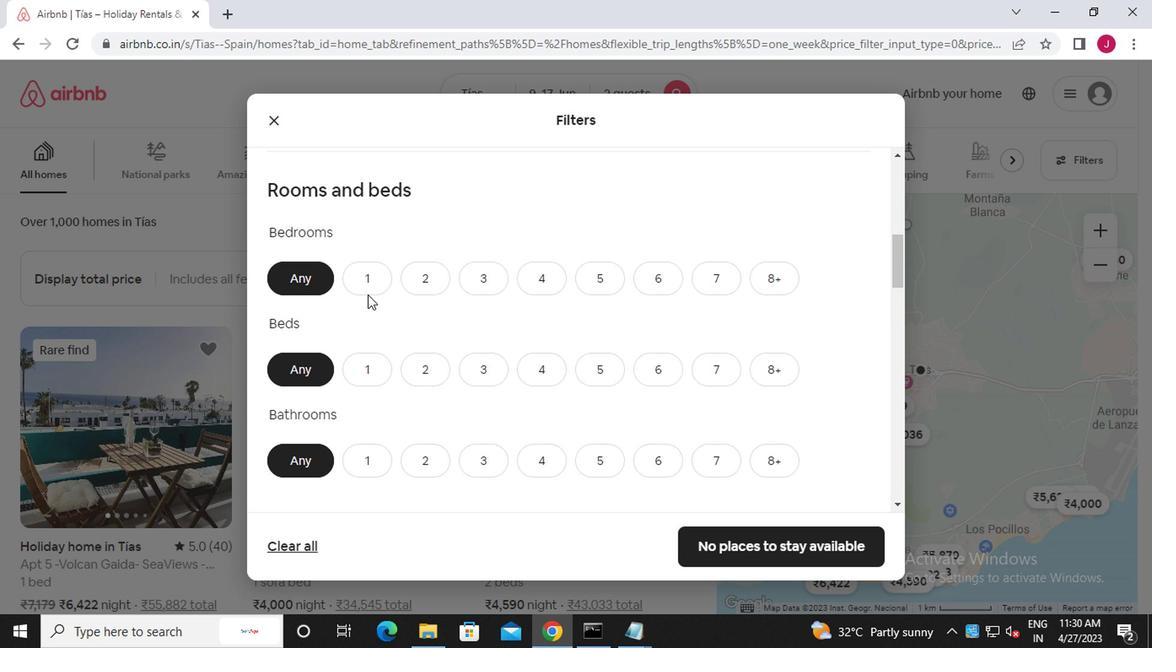 
Action: Mouse pressed left at (362, 274)
Screenshot: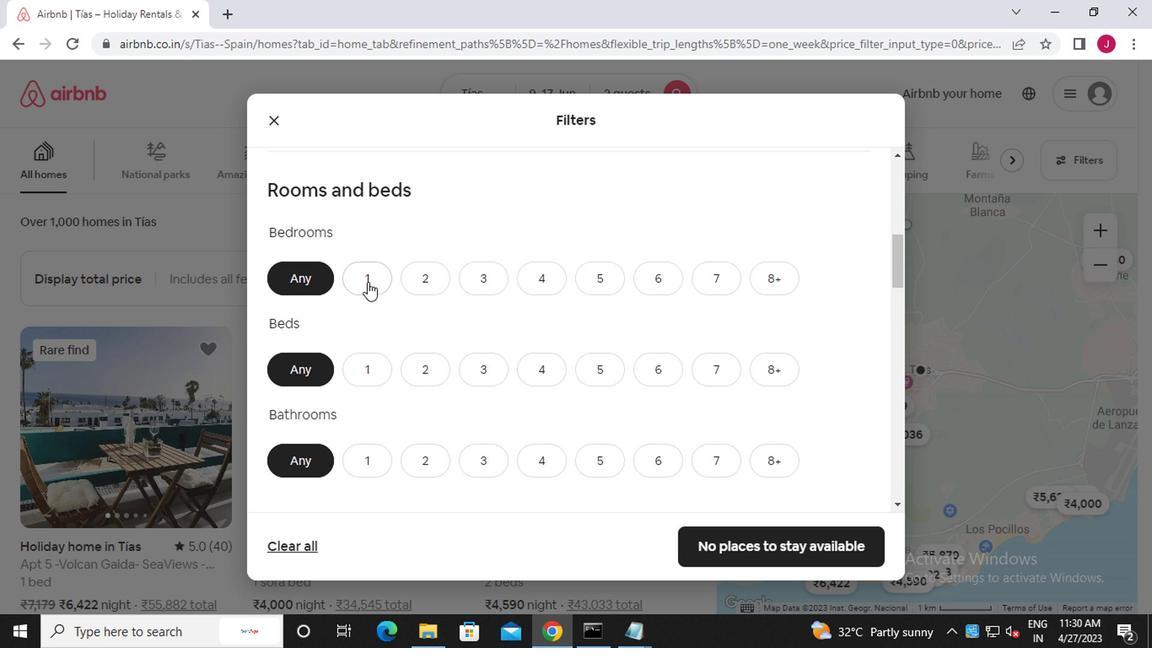 
Action: Mouse moved to (419, 375)
Screenshot: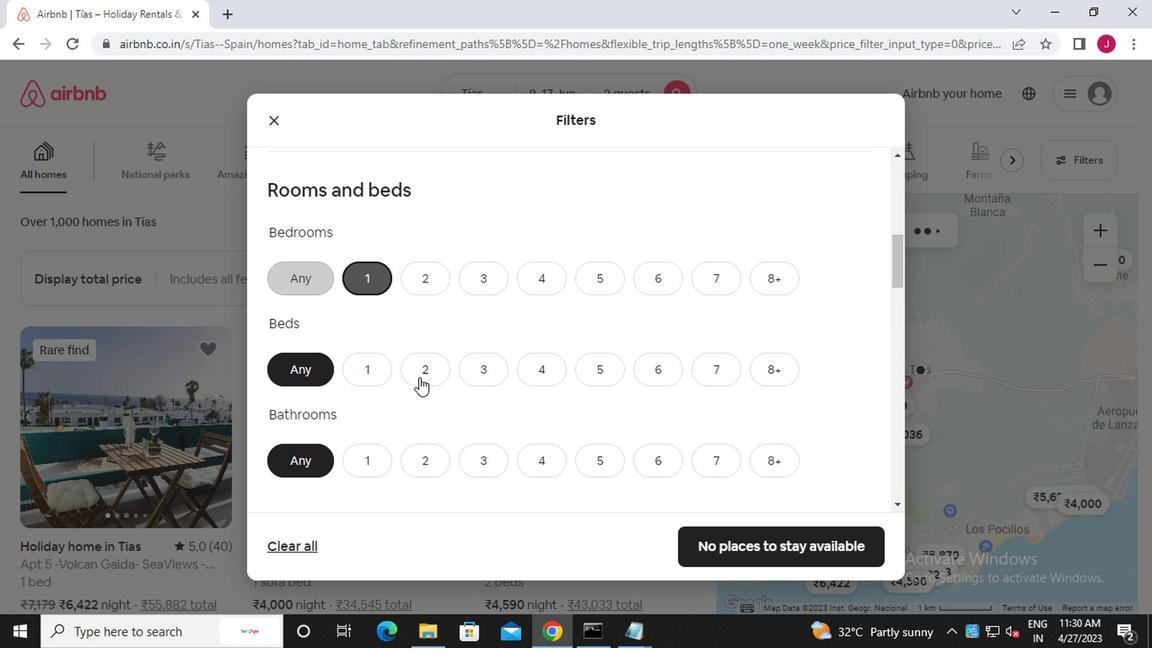 
Action: Mouse pressed left at (419, 375)
Screenshot: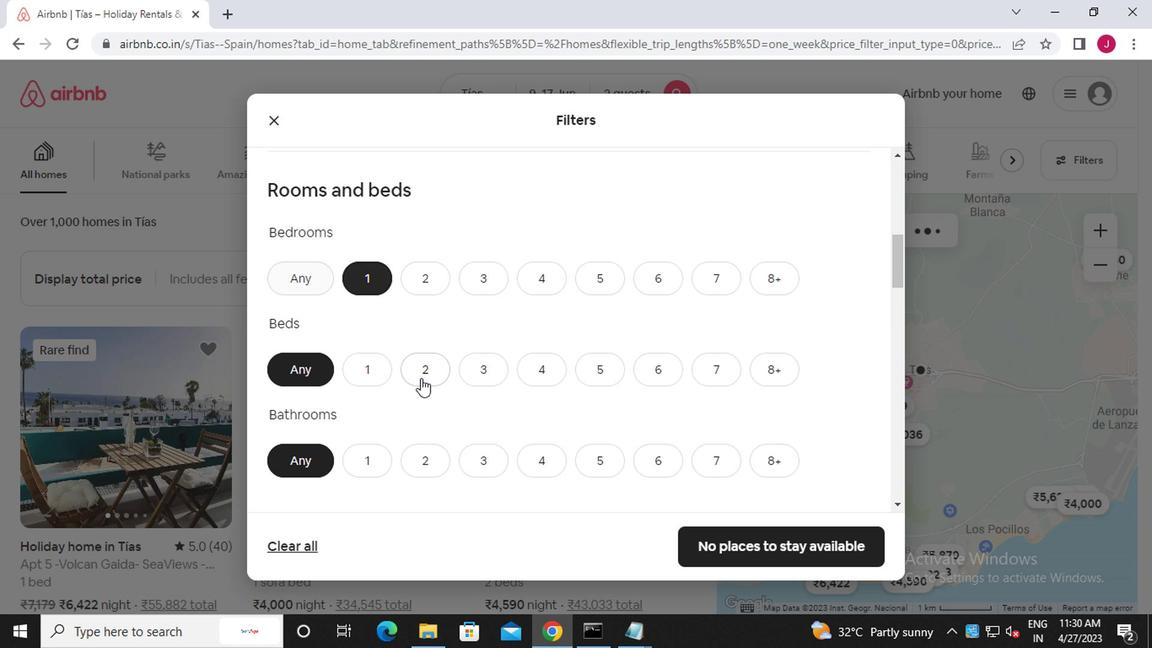 
Action: Mouse moved to (363, 456)
Screenshot: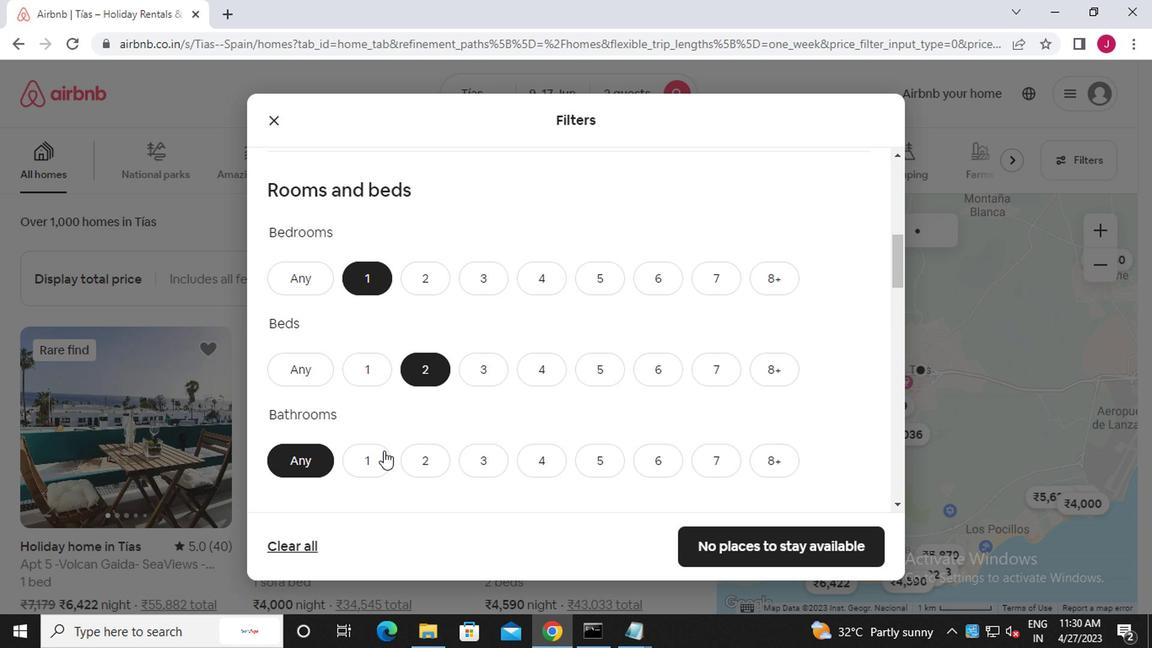 
Action: Mouse pressed left at (363, 456)
Screenshot: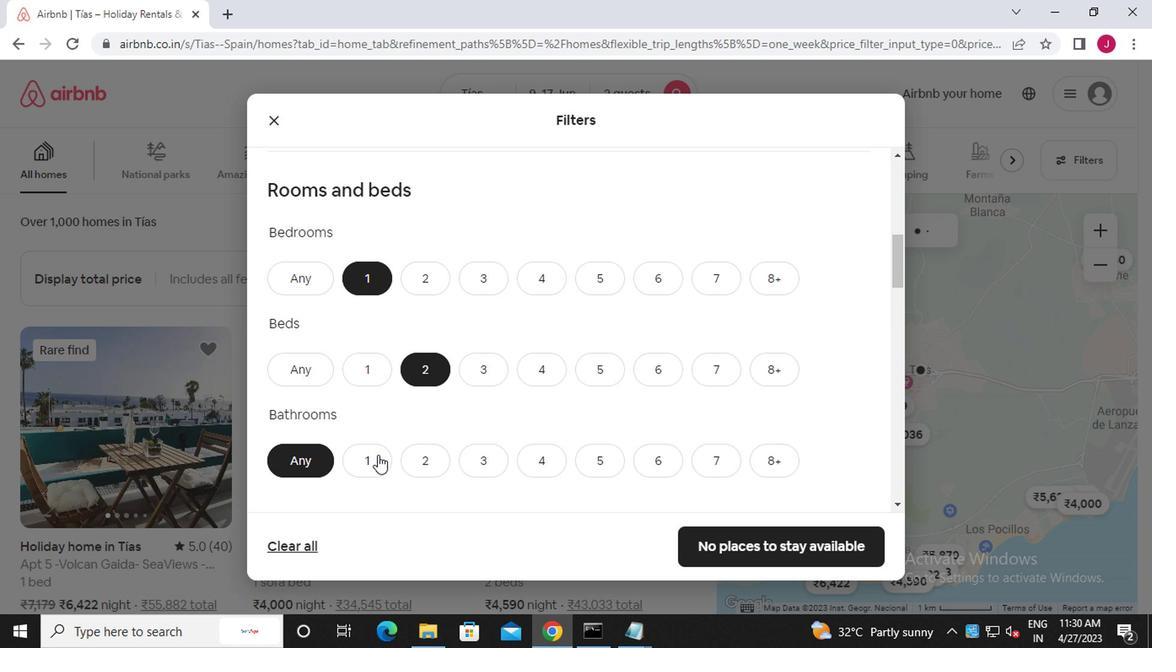 
Action: Mouse moved to (366, 456)
Screenshot: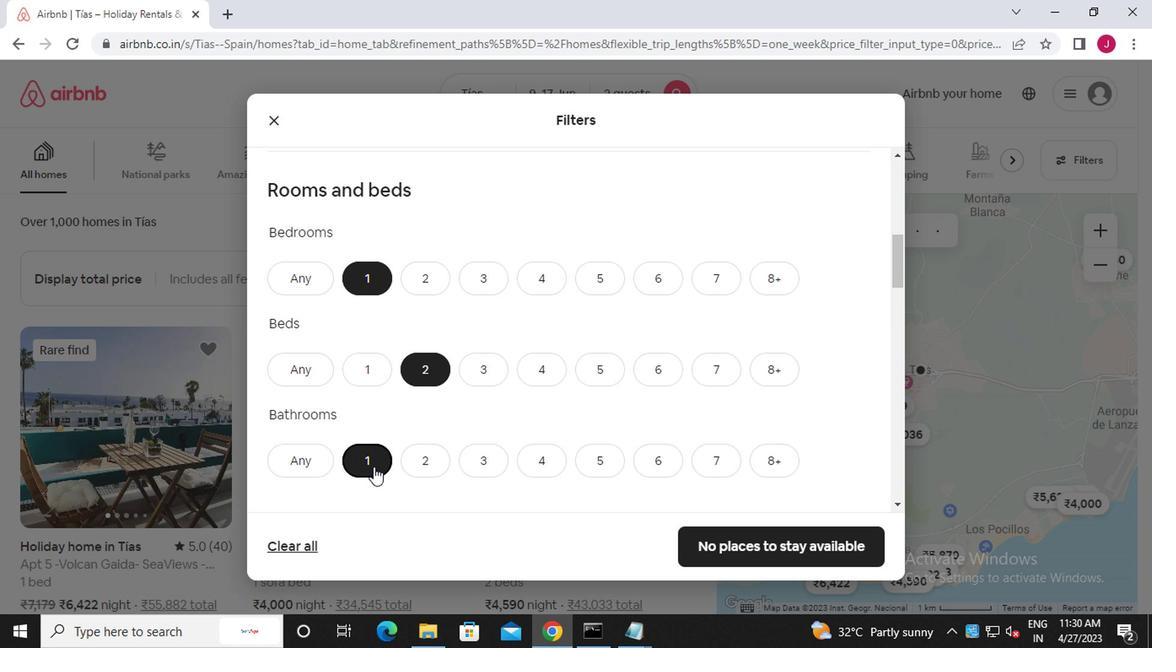 
Action: Mouse scrolled (366, 456) with delta (0, 0)
Screenshot: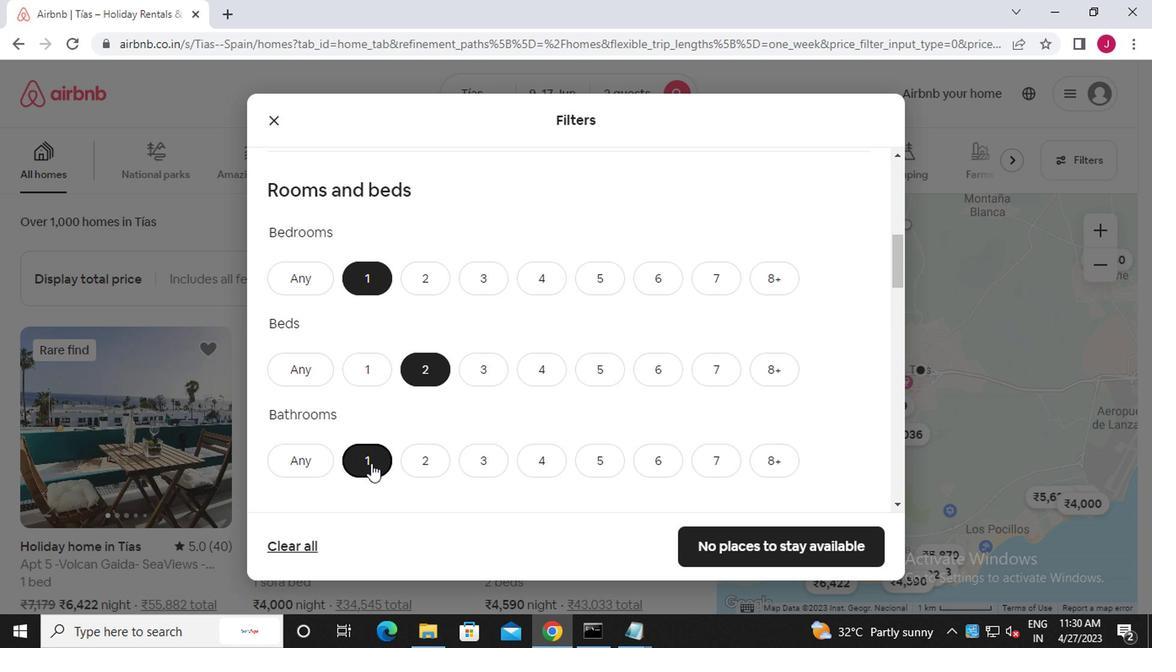 
Action: Mouse scrolled (366, 456) with delta (0, 0)
Screenshot: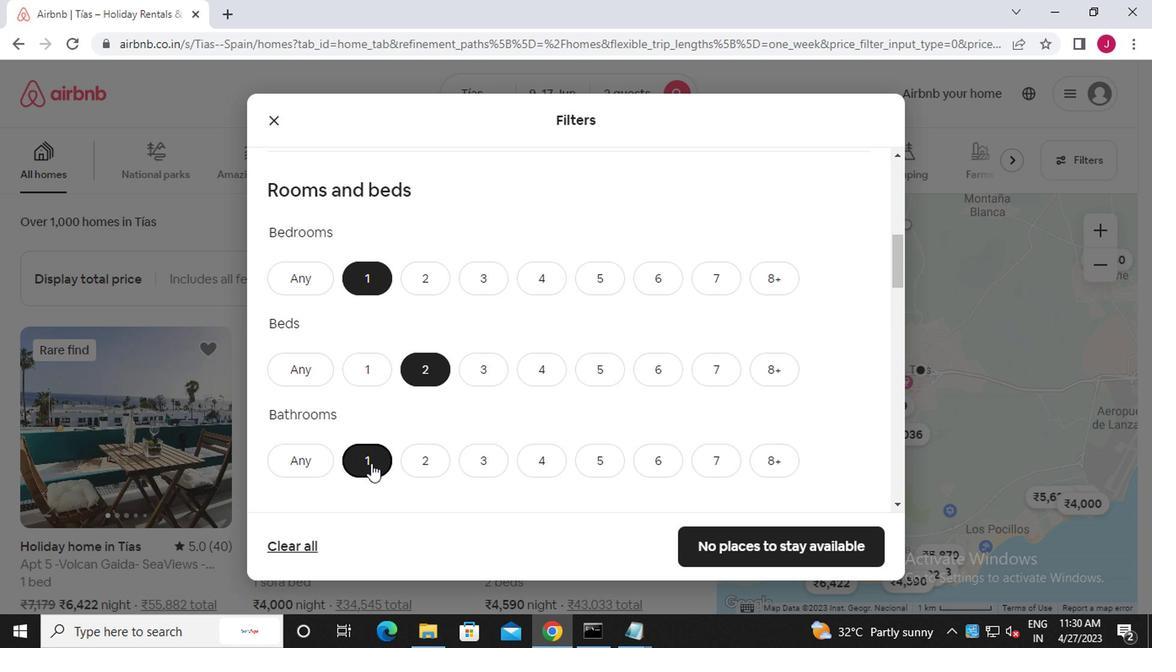 
Action: Mouse scrolled (366, 456) with delta (0, 0)
Screenshot: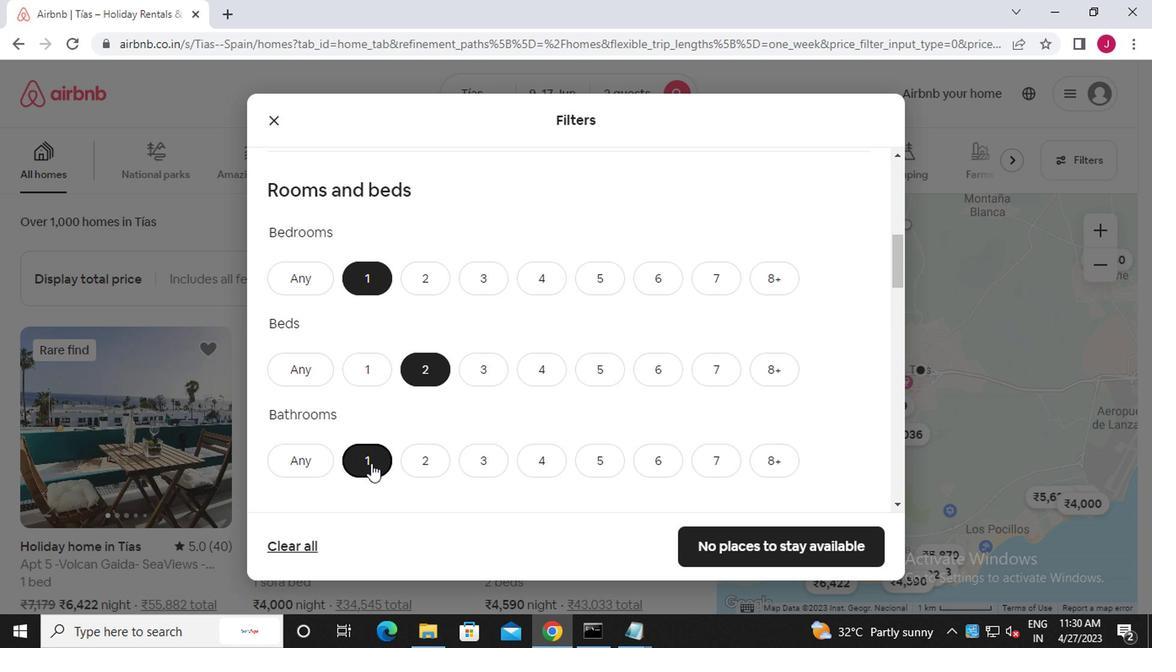 
Action: Mouse scrolled (366, 456) with delta (0, 0)
Screenshot: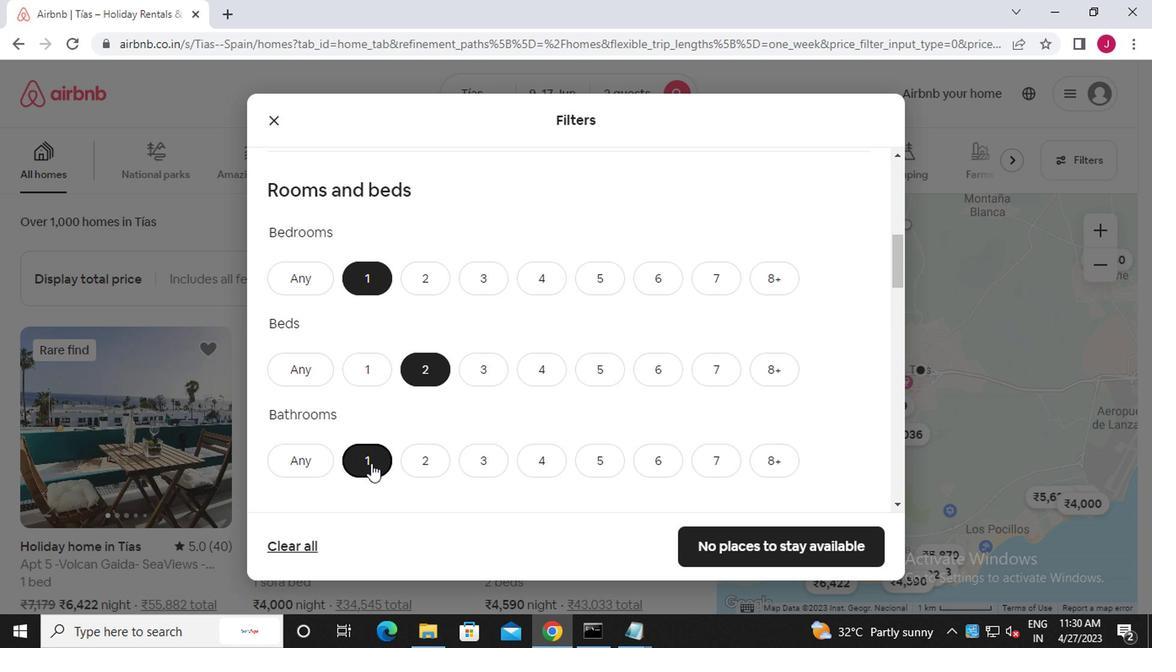 
Action: Mouse moved to (330, 318)
Screenshot: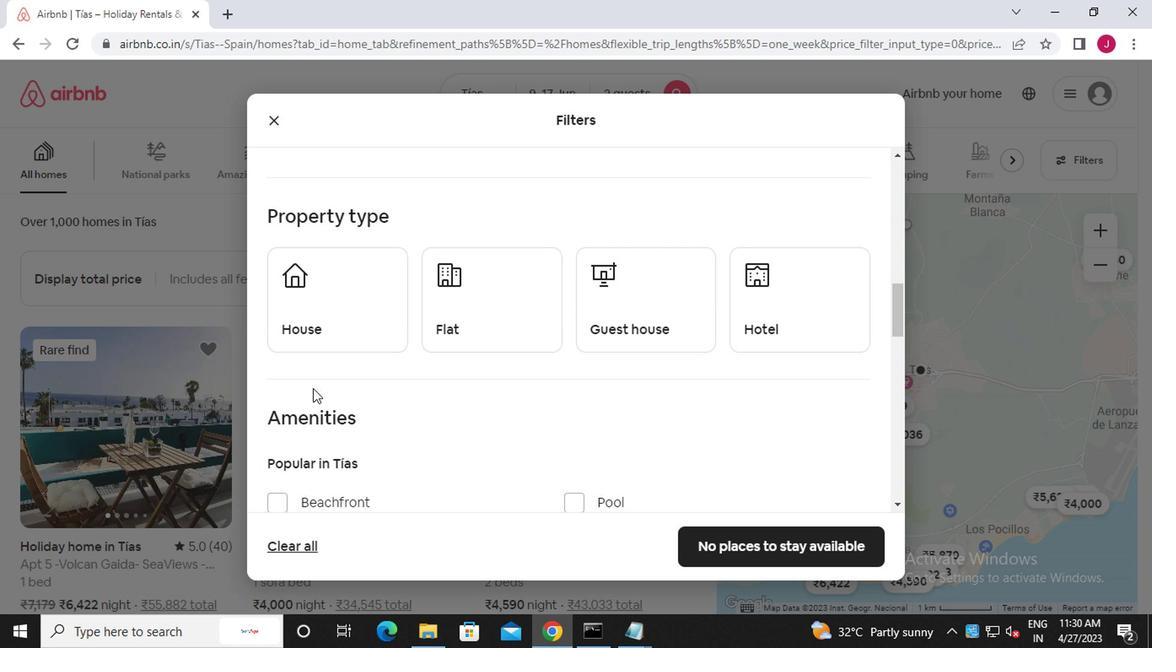 
Action: Mouse pressed left at (330, 318)
Screenshot: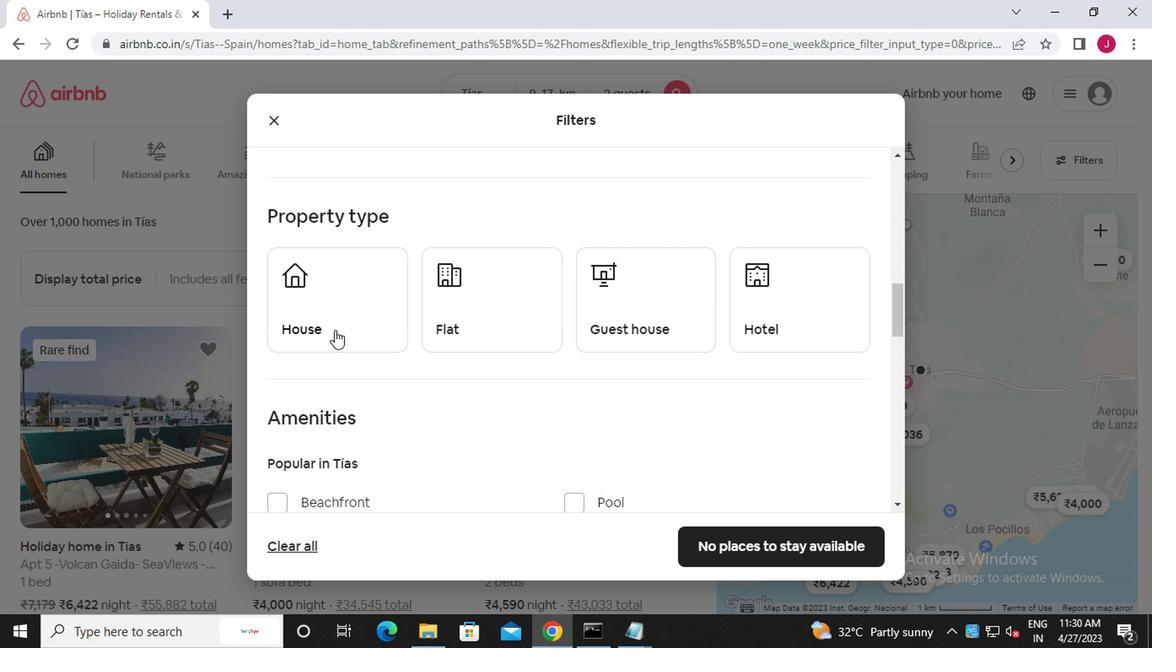 
Action: Mouse moved to (443, 318)
Screenshot: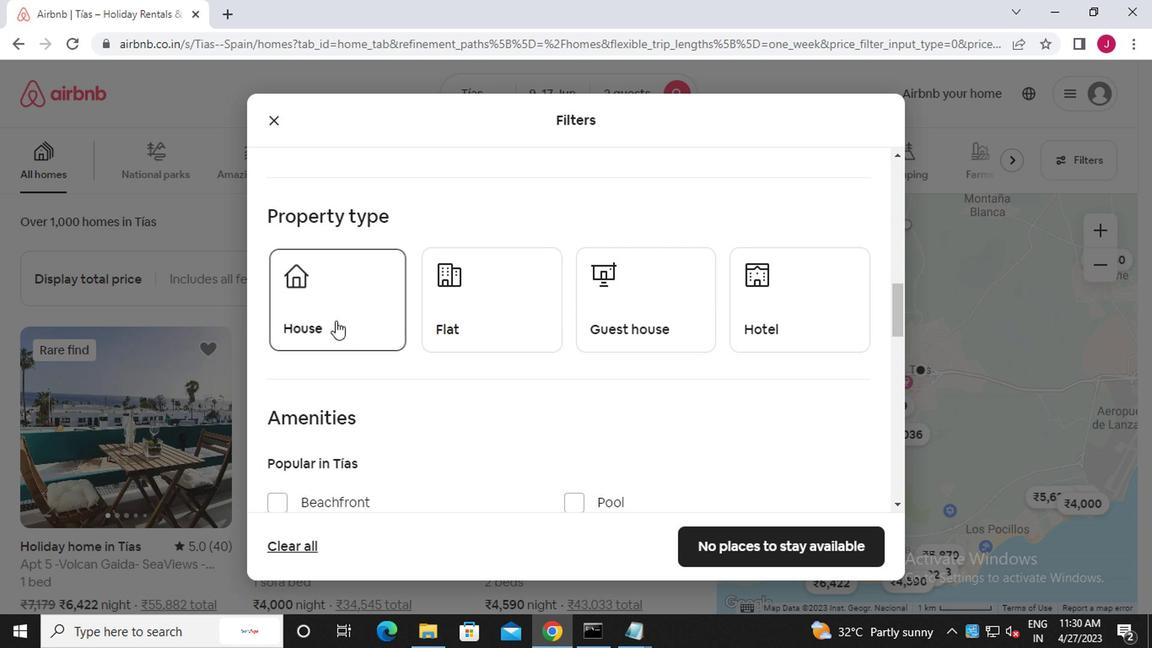 
Action: Mouse pressed left at (443, 318)
Screenshot: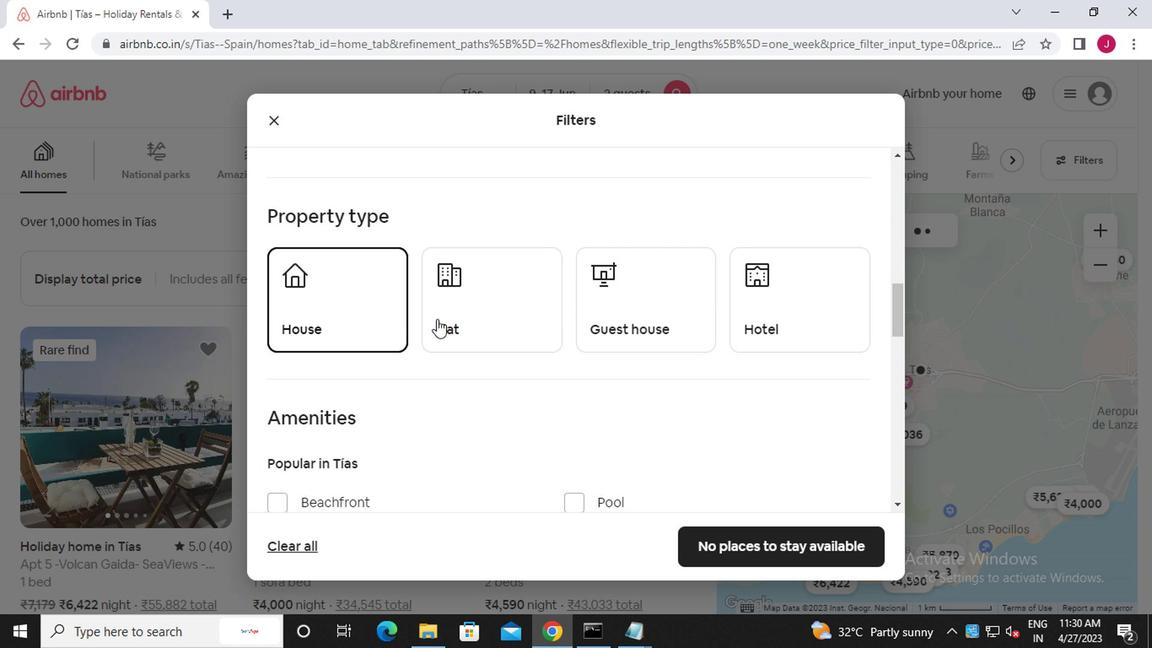 
Action: Mouse moved to (674, 319)
Screenshot: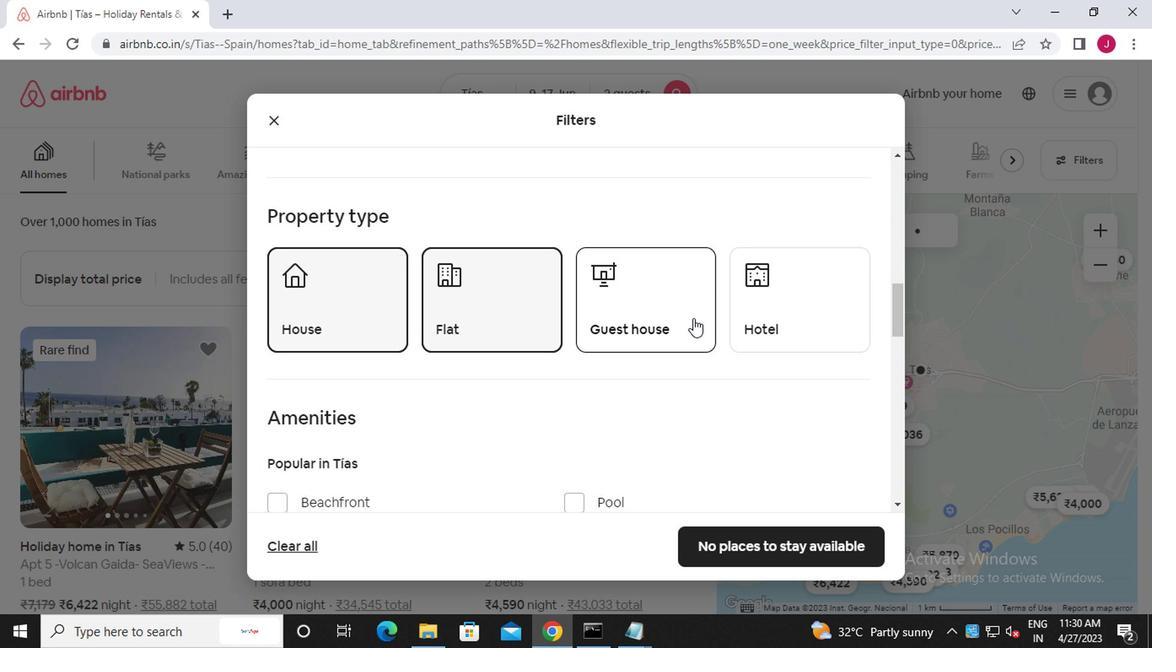 
Action: Mouse pressed left at (674, 319)
Screenshot: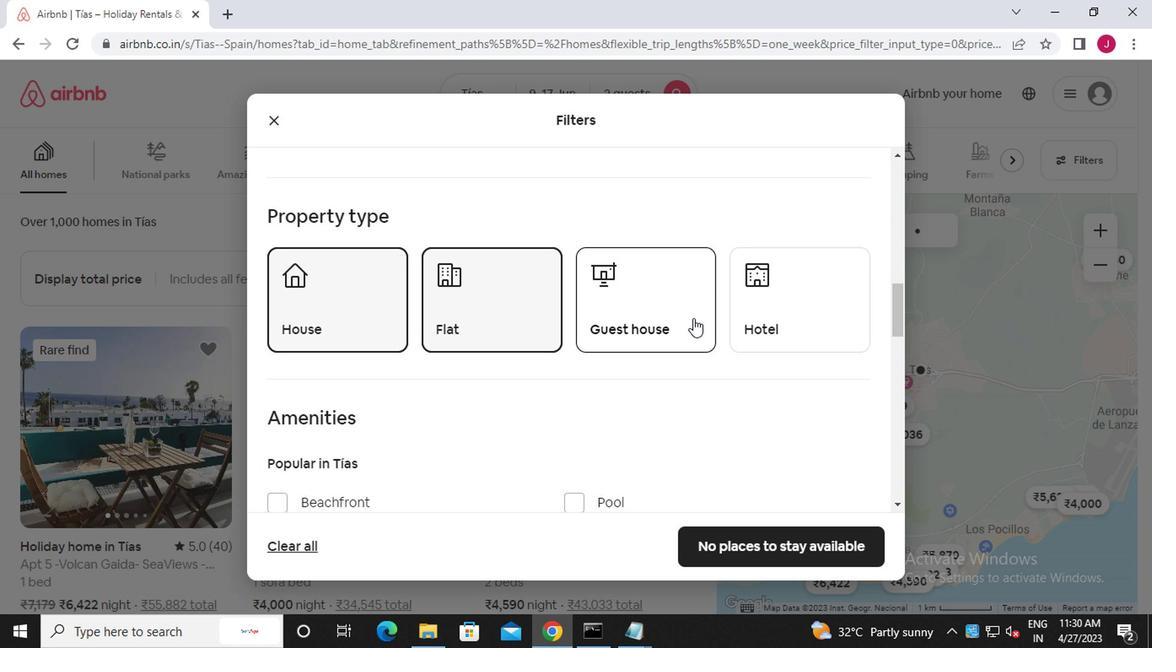 
Action: Mouse moved to (629, 328)
Screenshot: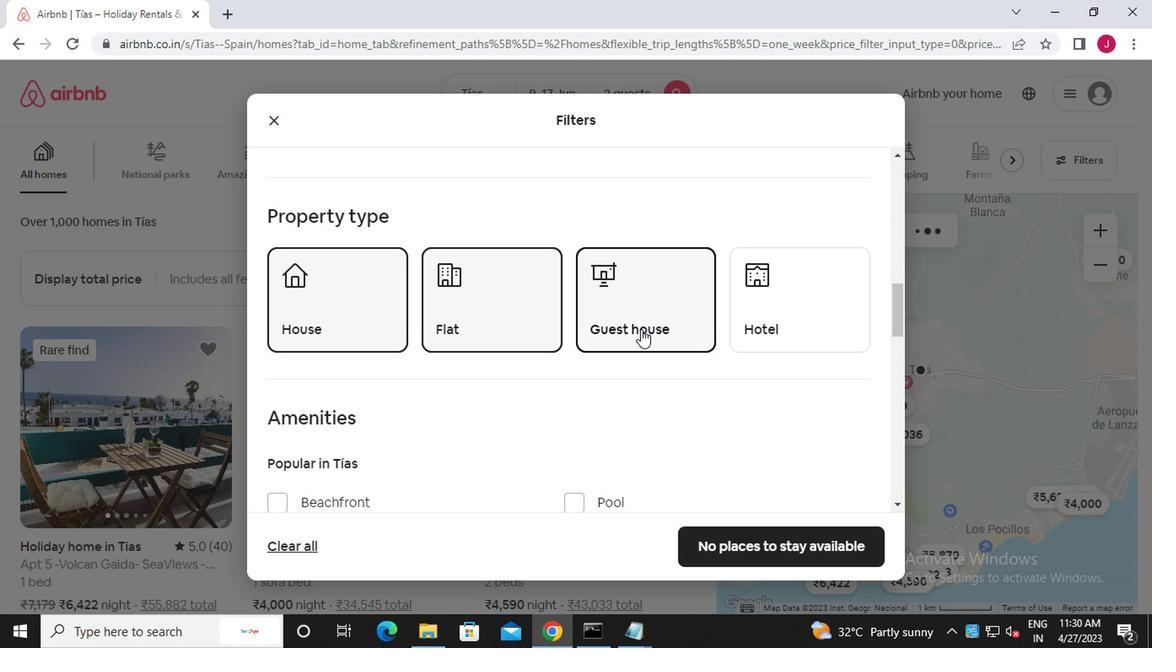 
Action: Mouse scrolled (629, 327) with delta (0, 0)
Screenshot: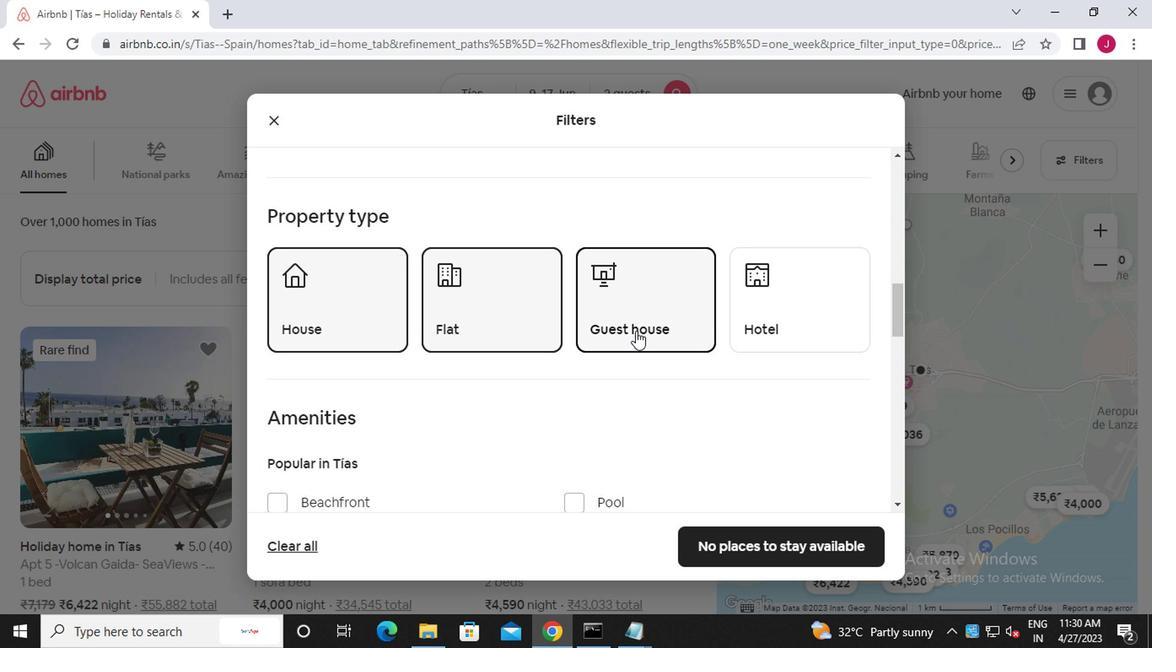 
Action: Mouse scrolled (629, 327) with delta (0, 0)
Screenshot: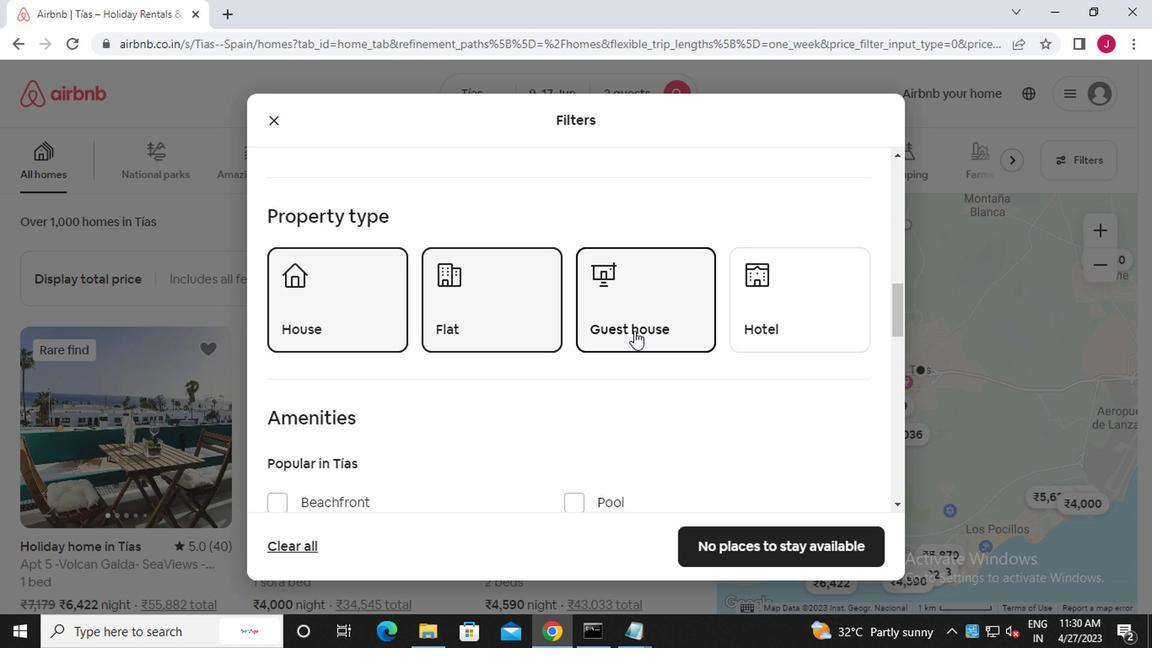
Action: Mouse moved to (274, 368)
Screenshot: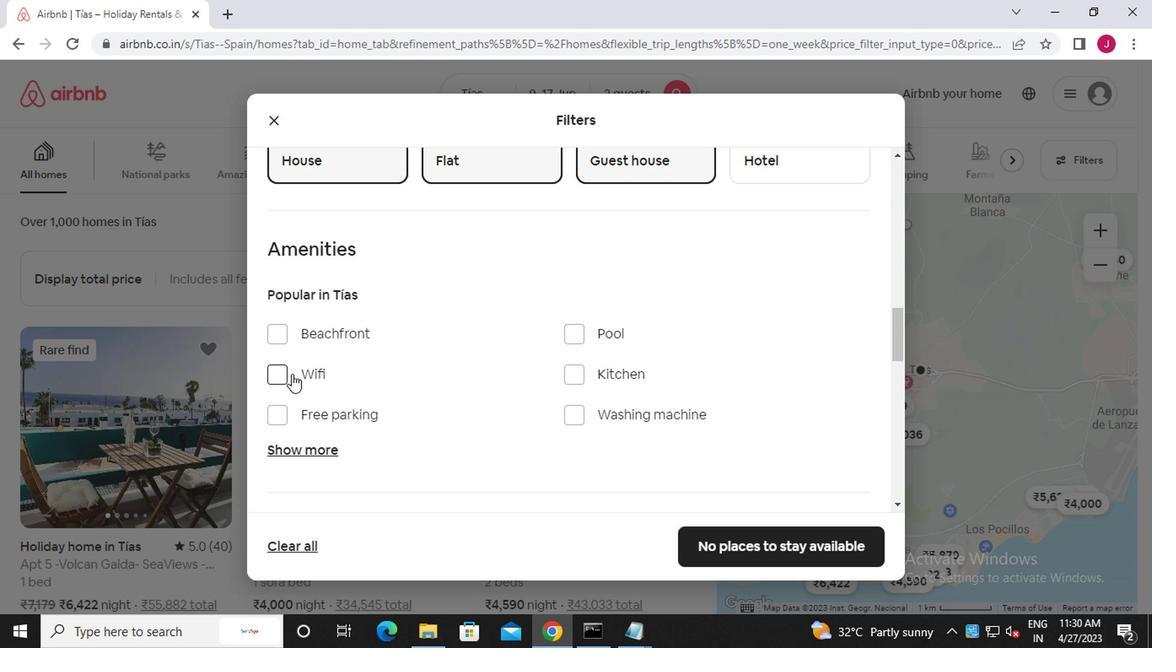 
Action: Mouse pressed left at (274, 368)
Screenshot: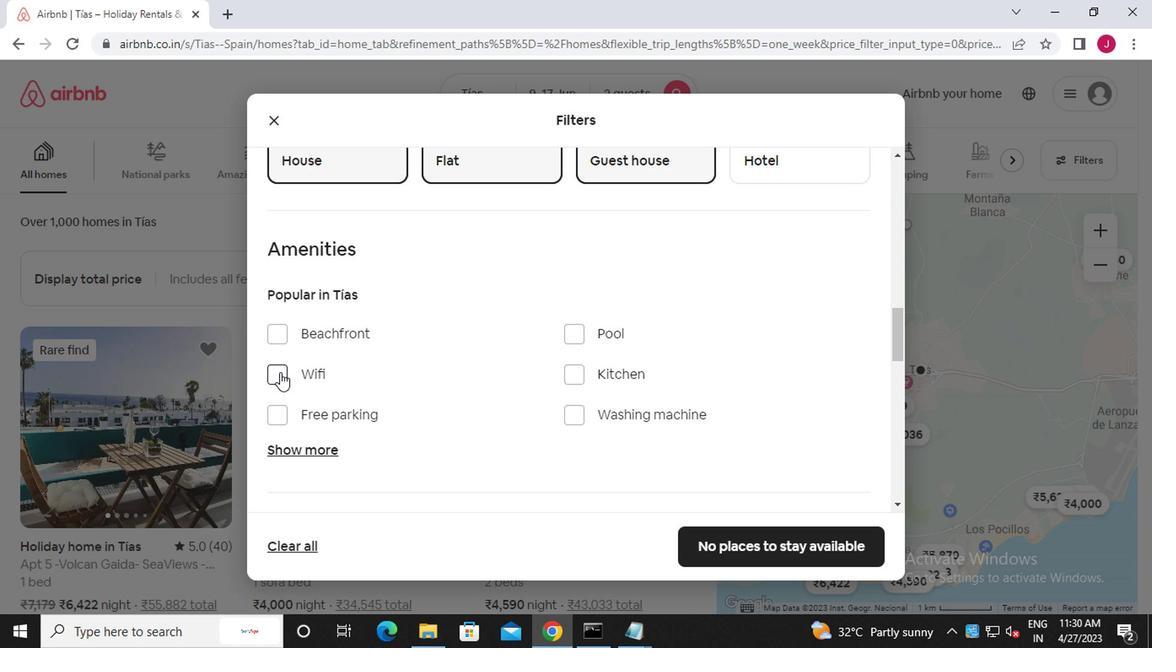 
Action: Mouse moved to (523, 361)
Screenshot: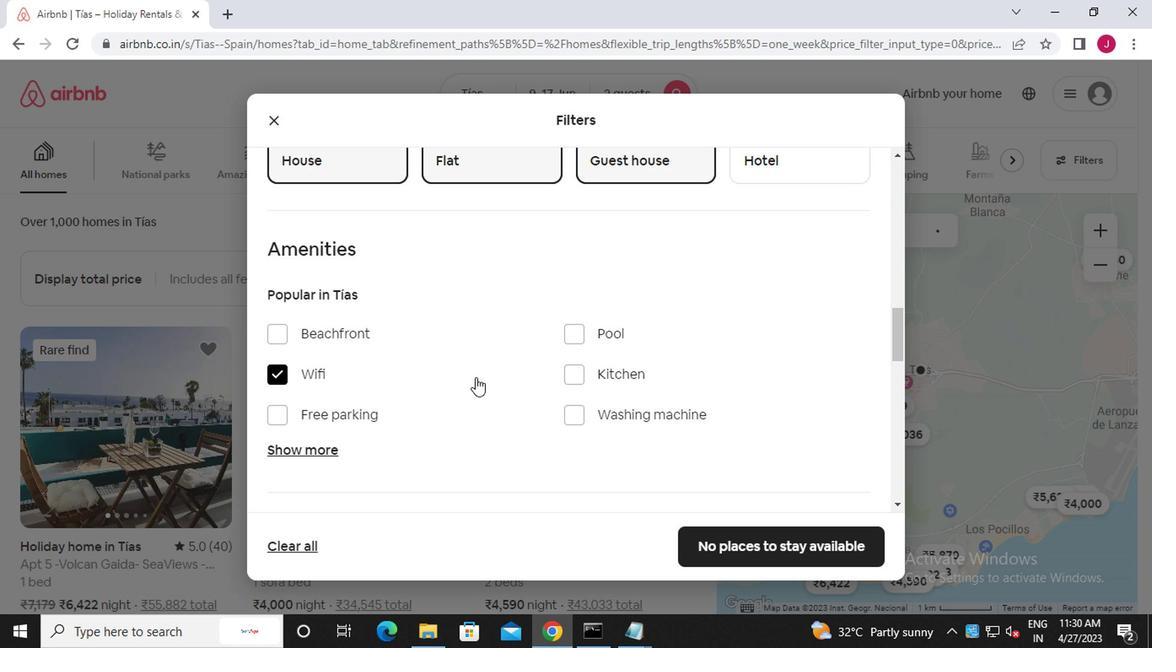 
Action: Mouse scrolled (523, 360) with delta (0, -1)
Screenshot: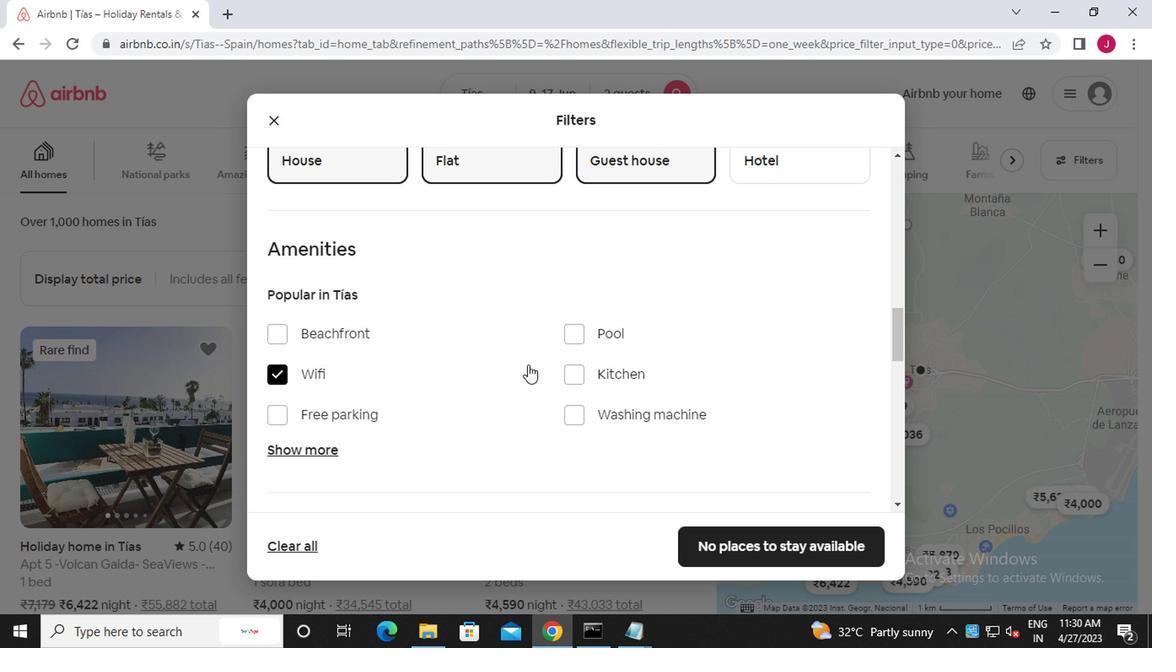 
Action: Mouse scrolled (523, 360) with delta (0, -1)
Screenshot: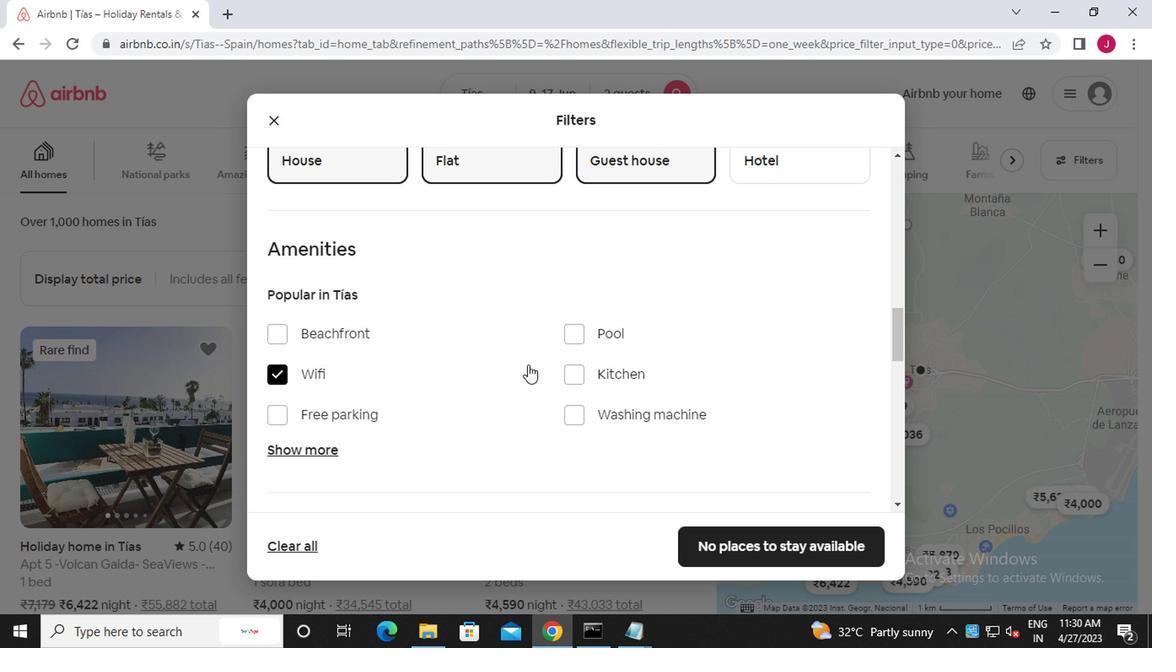 
Action: Mouse scrolled (523, 360) with delta (0, -1)
Screenshot: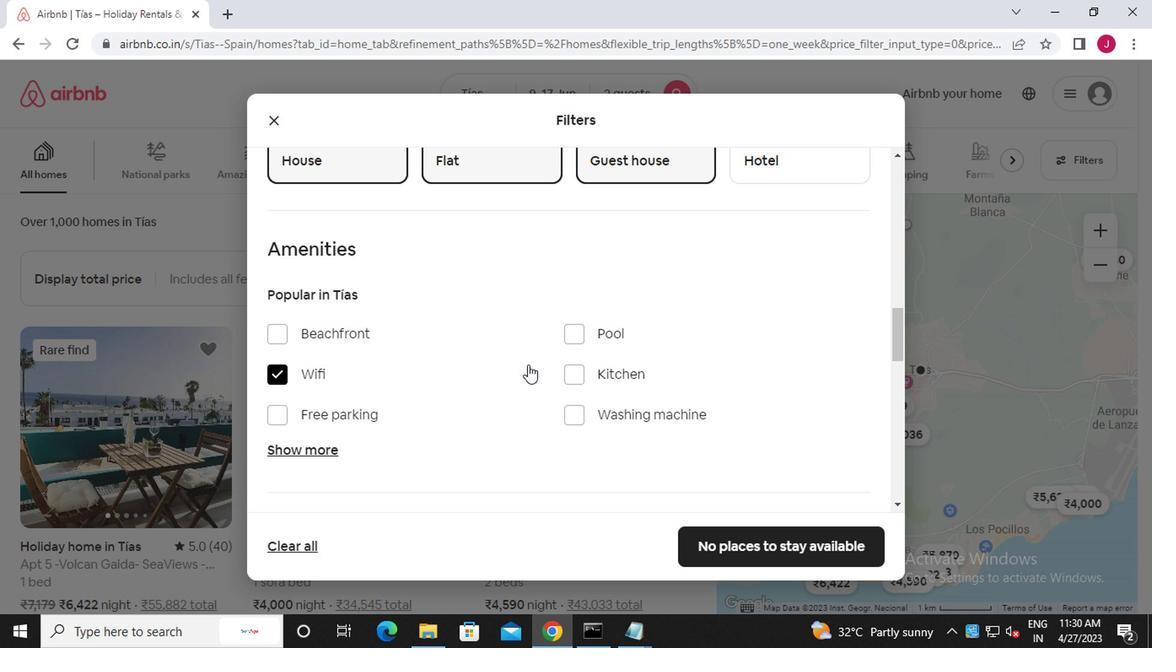 
Action: Mouse moved to (519, 361)
Screenshot: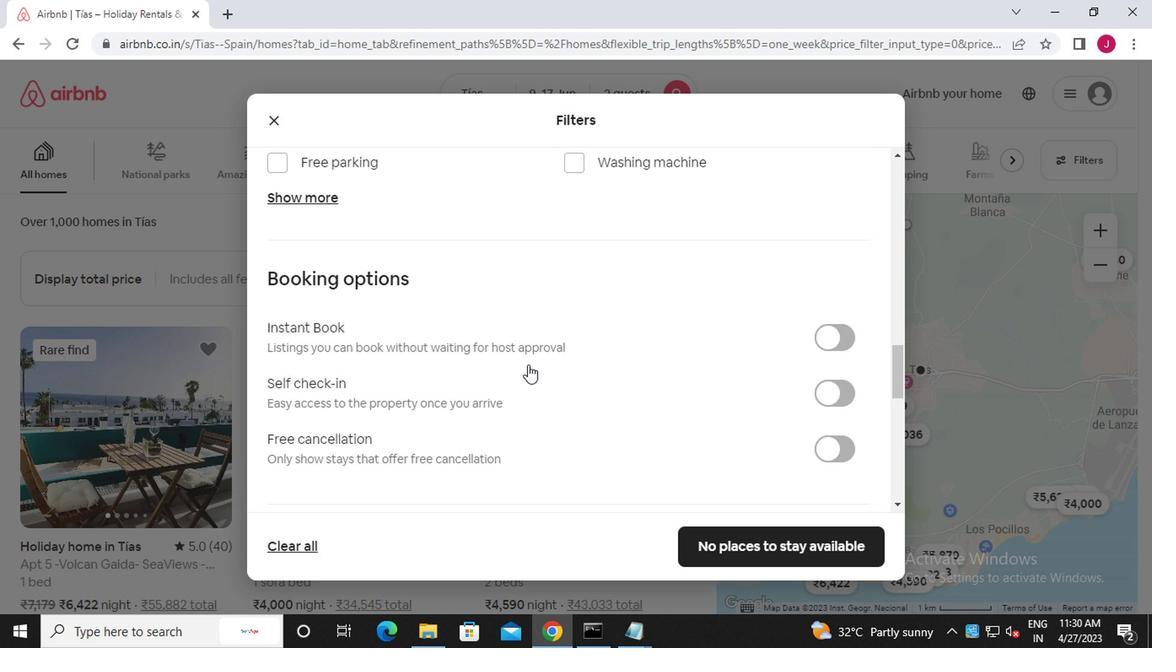 
Action: Mouse scrolled (519, 360) with delta (0, -1)
Screenshot: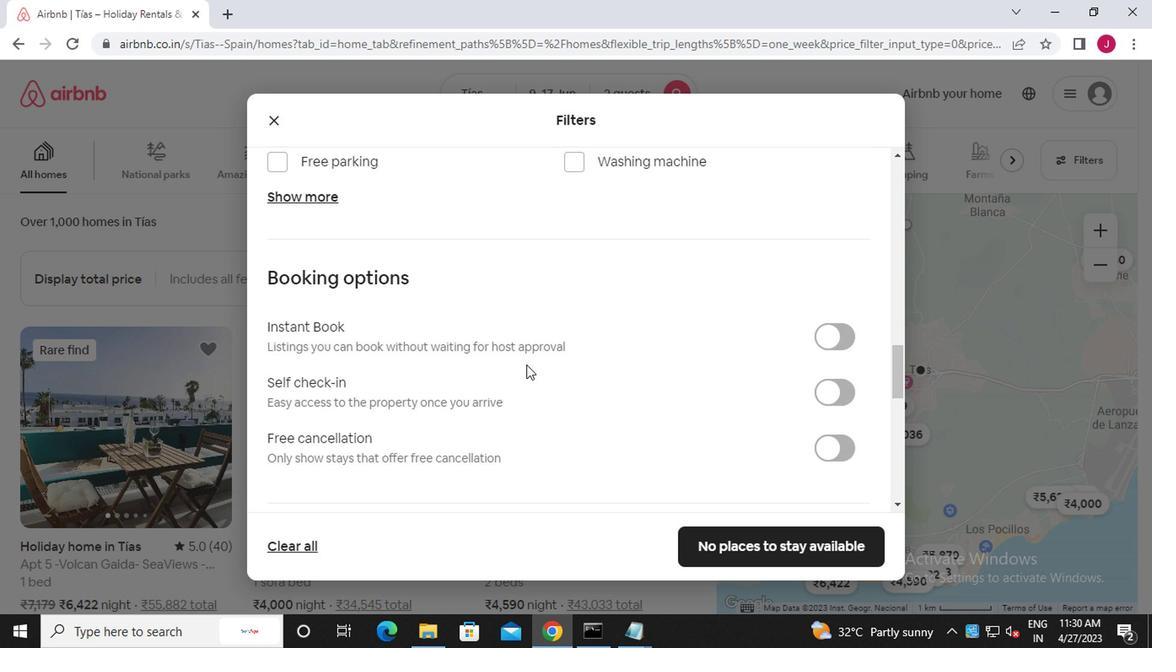 
Action: Mouse moved to (519, 361)
Screenshot: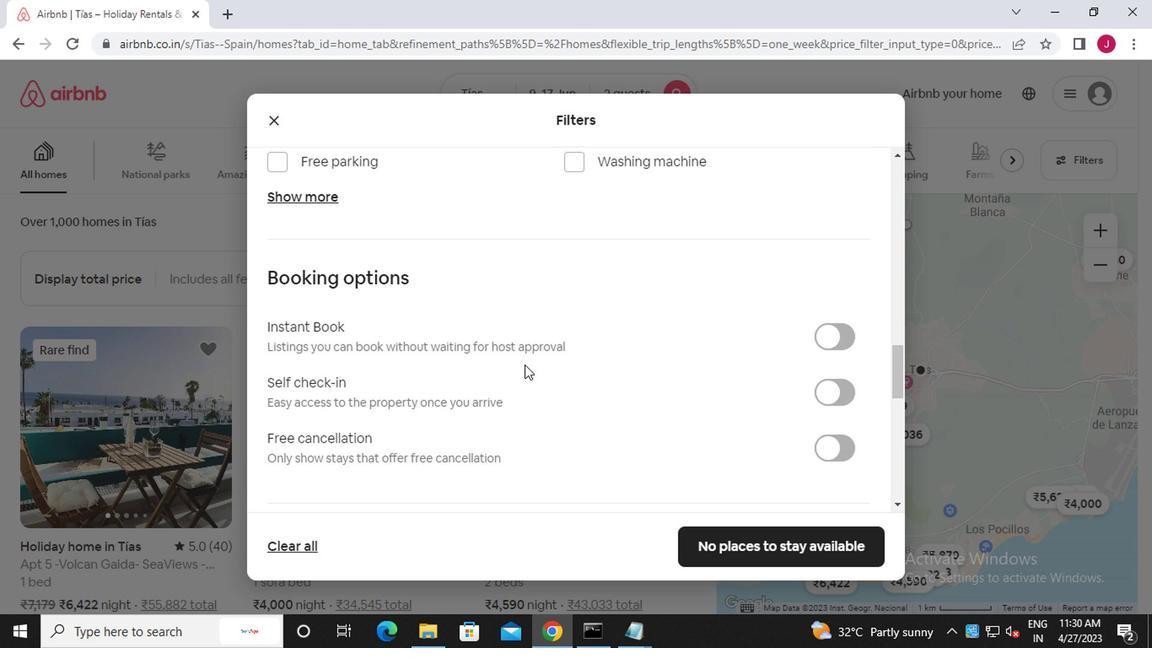 
Action: Mouse scrolled (519, 360) with delta (0, -1)
Screenshot: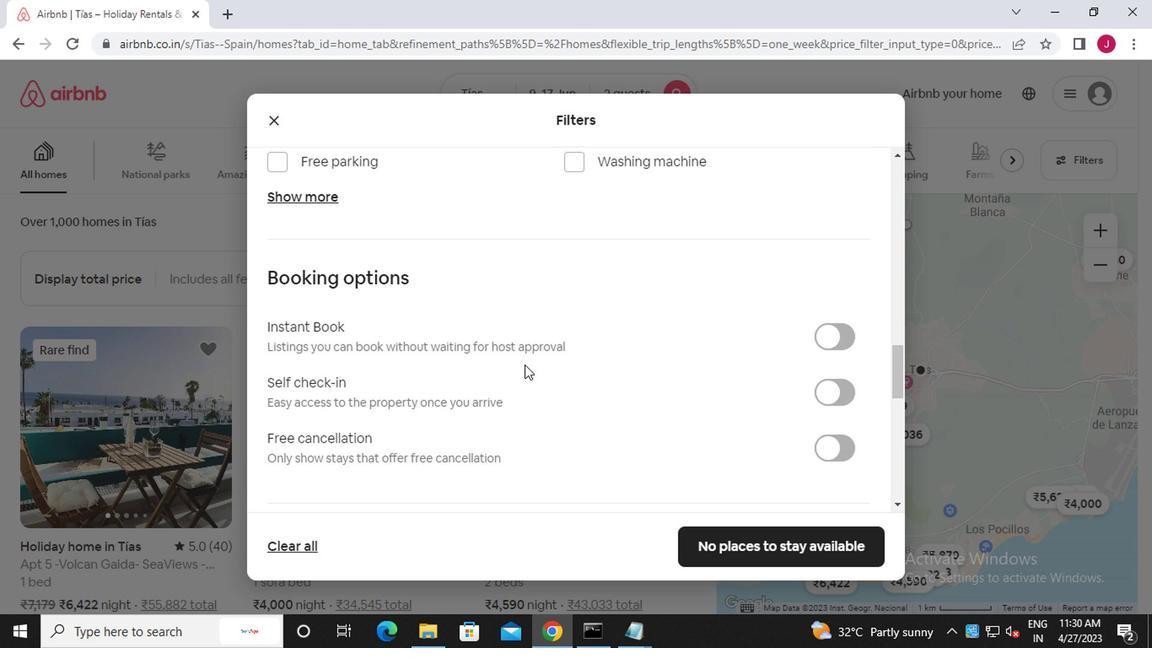 
Action: Mouse moved to (829, 220)
Screenshot: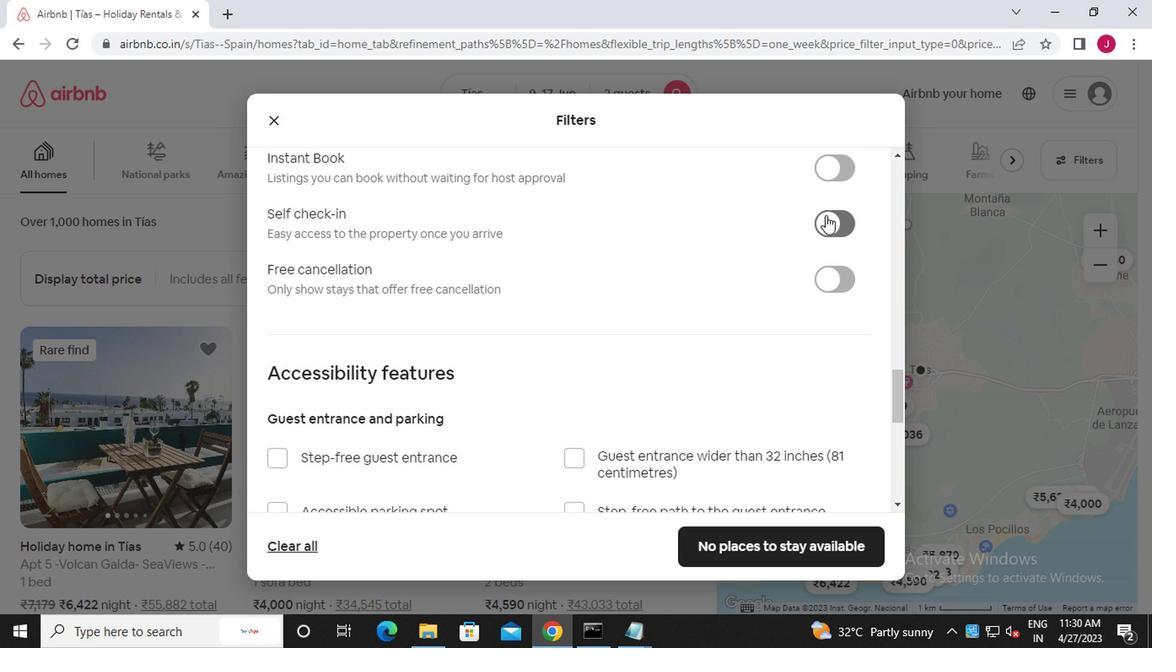 
Action: Mouse pressed left at (829, 220)
Screenshot: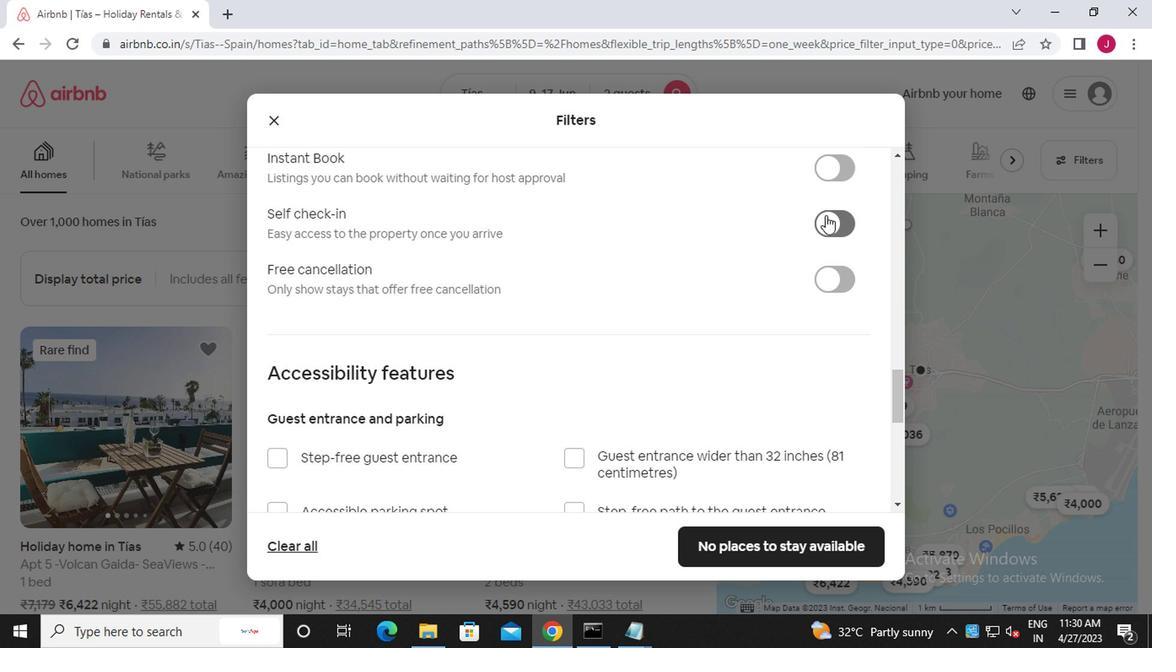 
Action: Mouse moved to (362, 397)
Screenshot: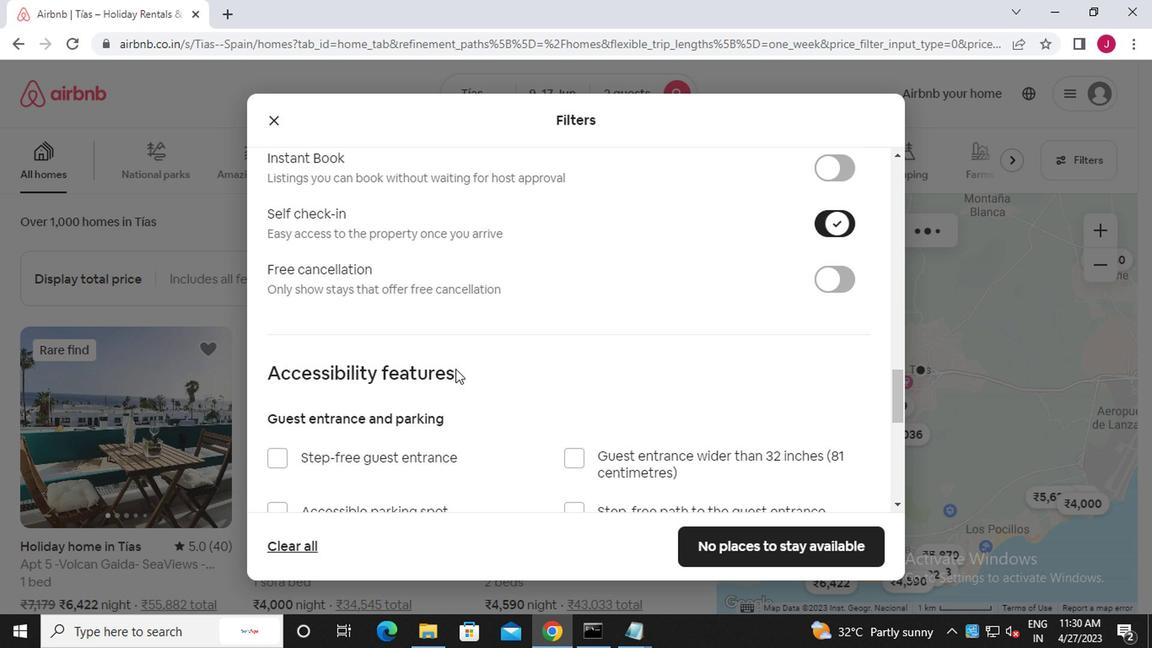 
Action: Mouse scrolled (362, 396) with delta (0, -1)
Screenshot: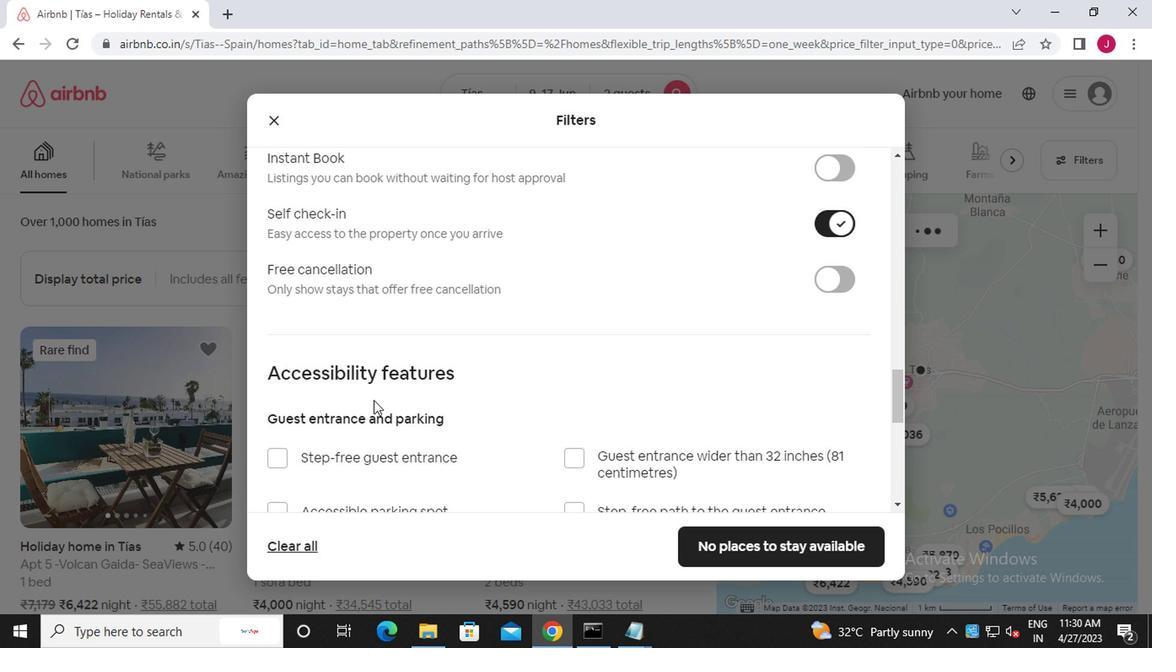 
Action: Mouse scrolled (362, 396) with delta (0, -1)
Screenshot: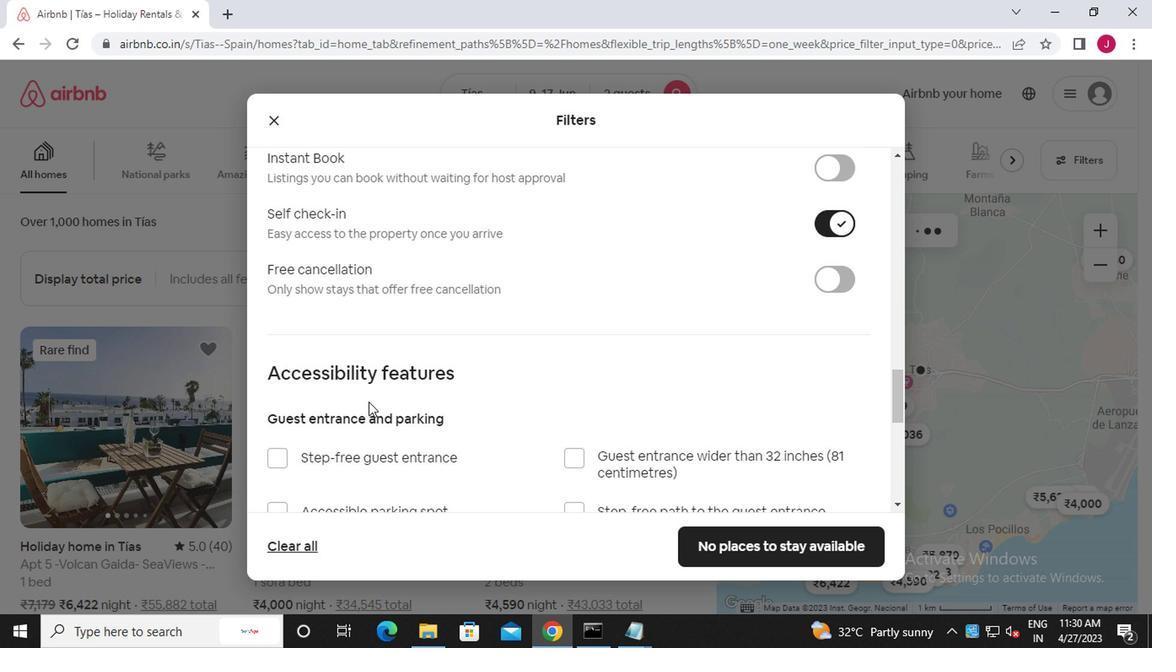 
Action: Mouse scrolled (362, 396) with delta (0, -1)
Screenshot: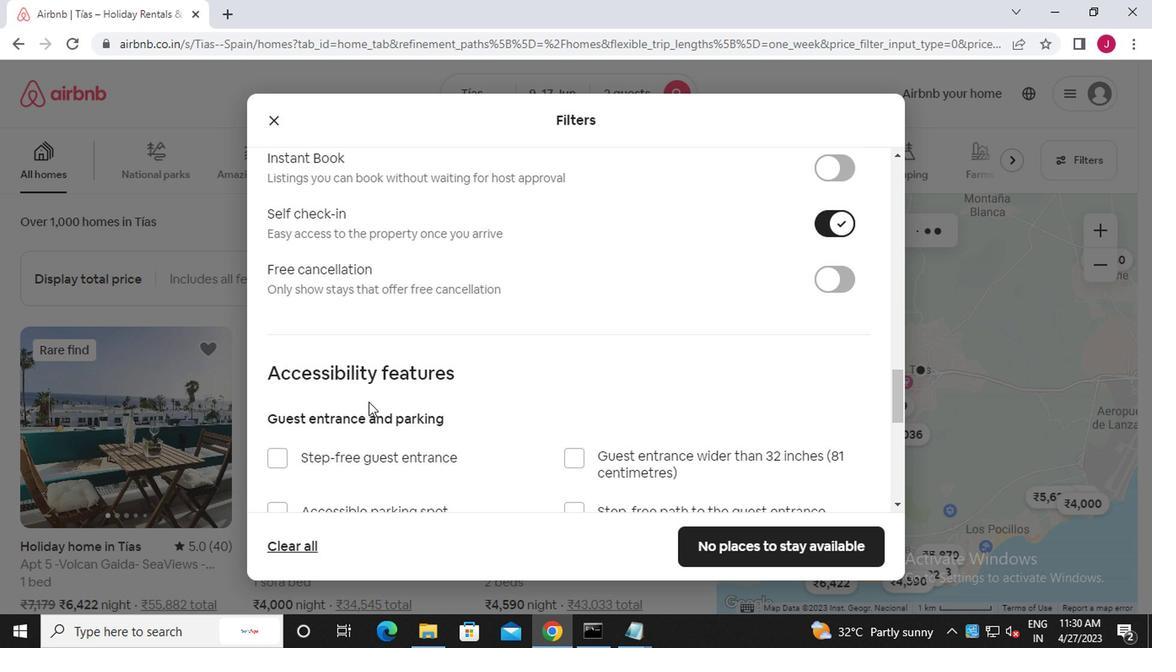 
Action: Mouse scrolled (362, 396) with delta (0, -1)
Screenshot: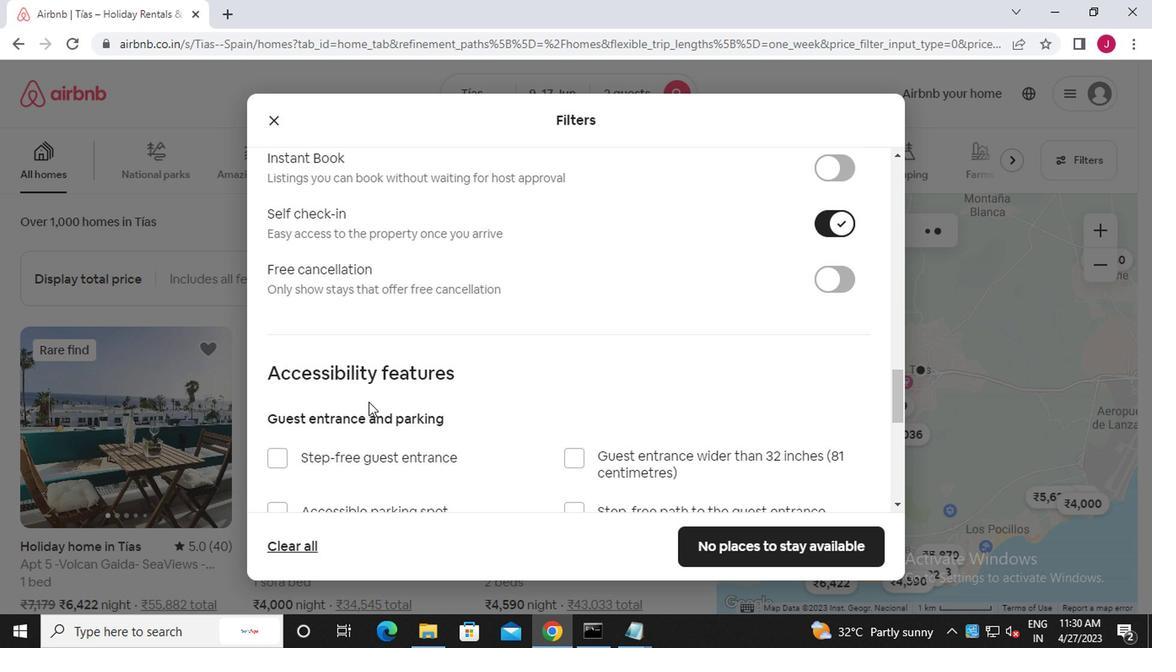 
Action: Mouse scrolled (362, 396) with delta (0, -1)
Screenshot: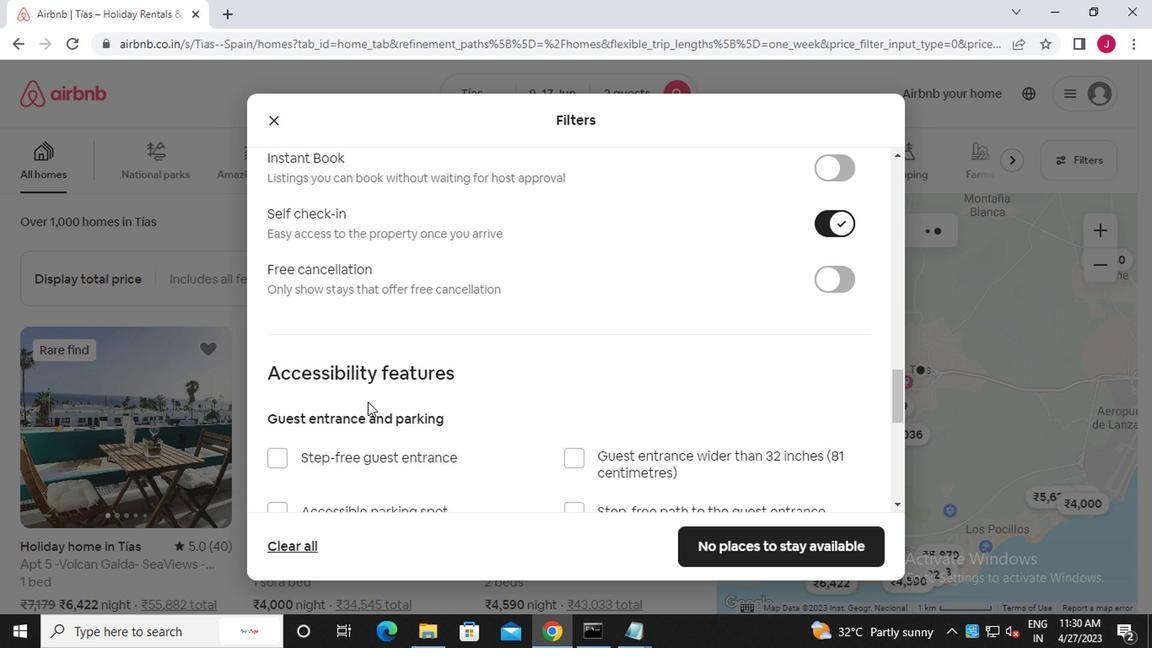 
Action: Mouse scrolled (362, 396) with delta (0, -1)
Screenshot: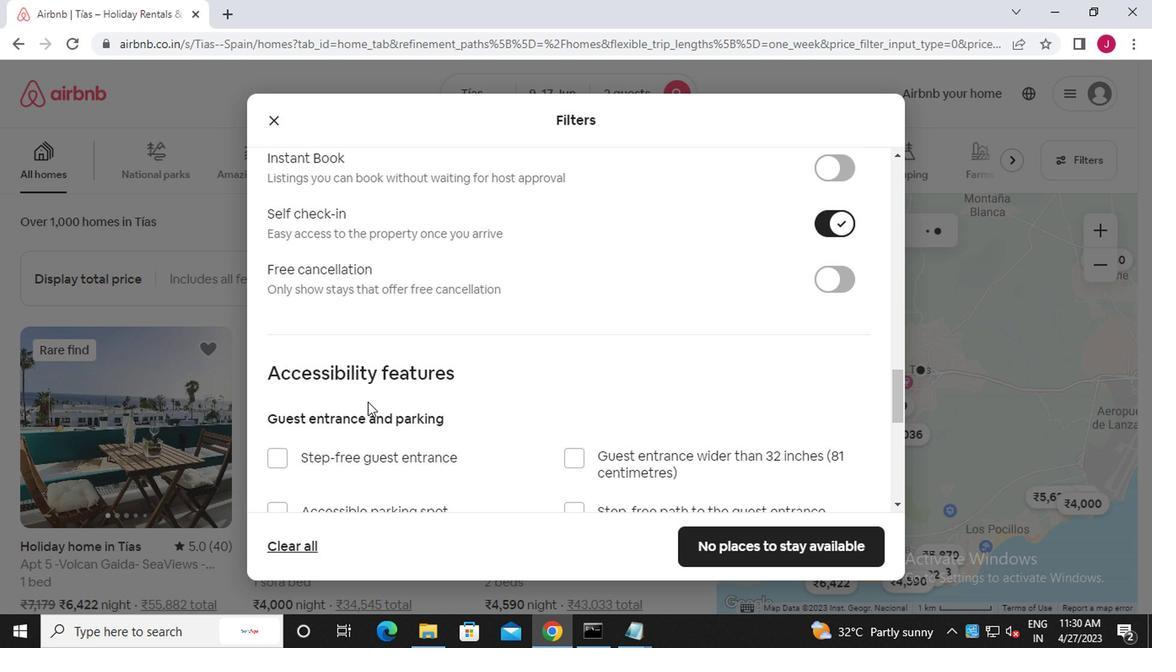 
Action: Mouse scrolled (362, 396) with delta (0, -1)
Screenshot: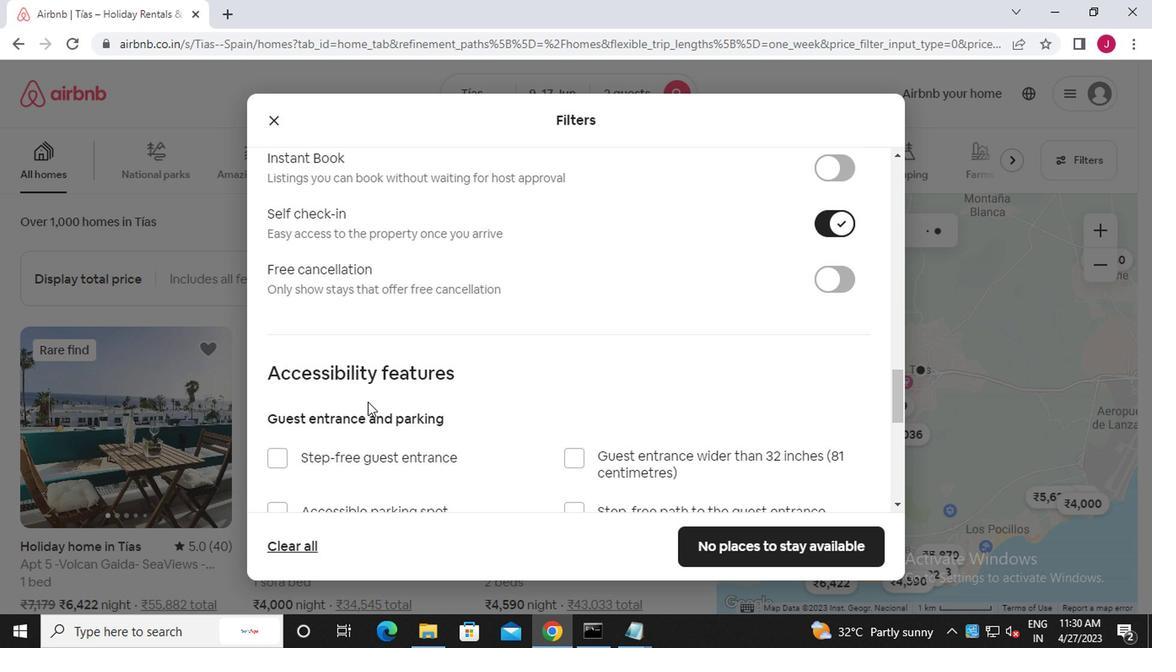 
Action: Mouse moved to (271, 389)
Screenshot: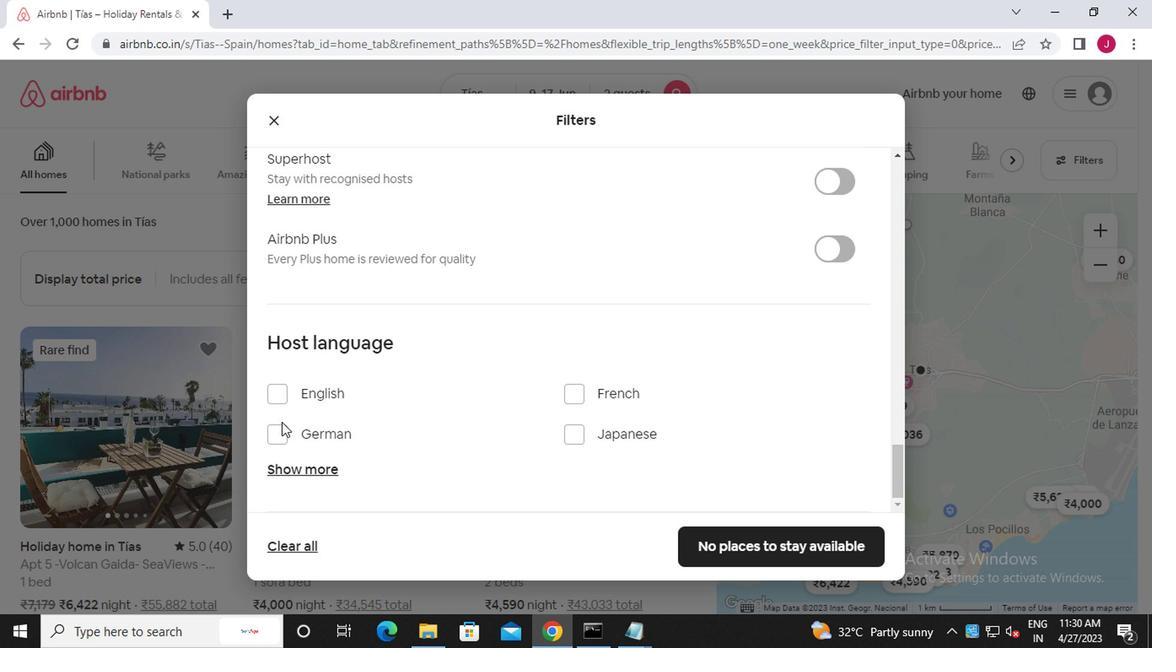 
Action: Mouse pressed left at (271, 389)
Screenshot: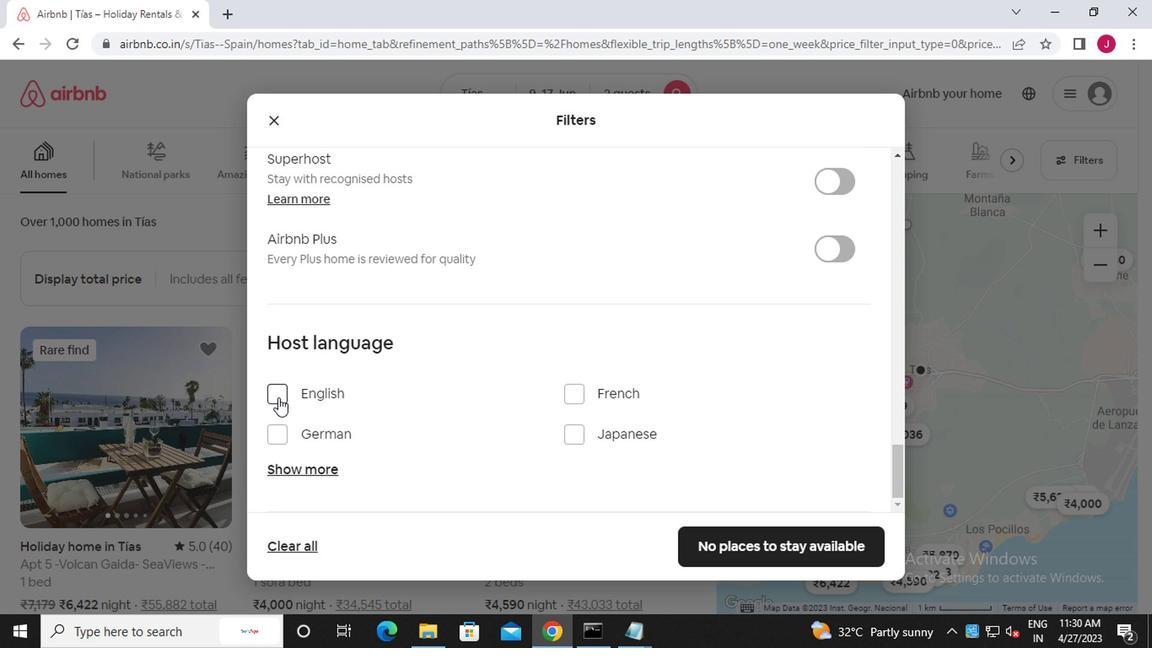 
Action: Mouse moved to (731, 530)
Screenshot: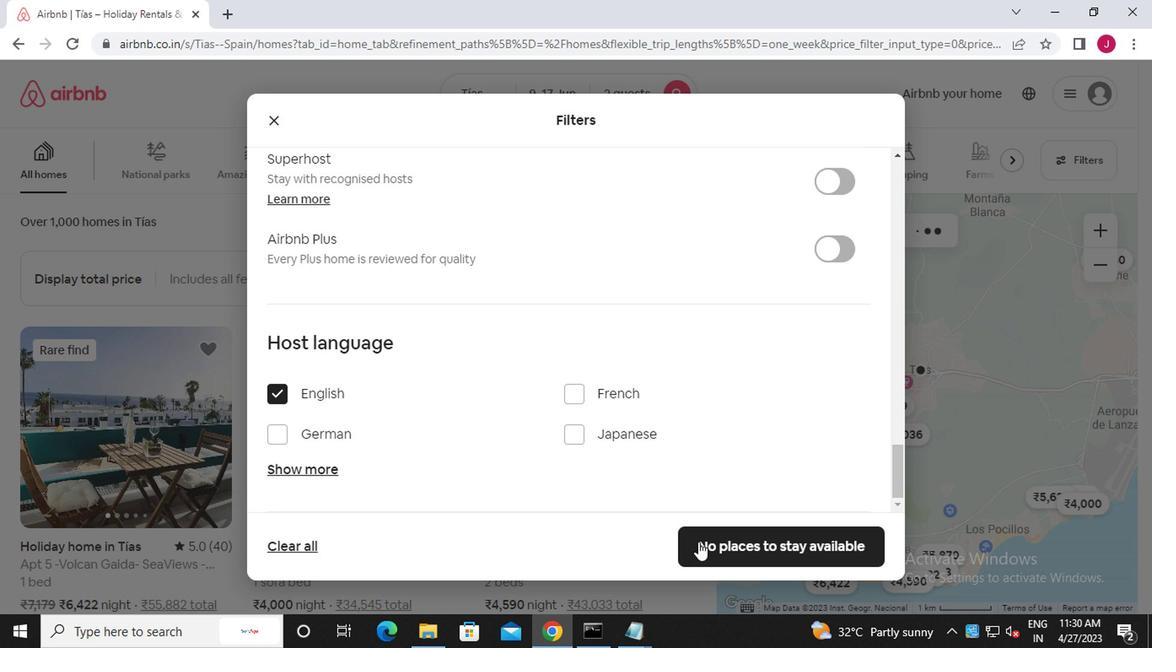 
Action: Mouse pressed left at (731, 530)
Screenshot: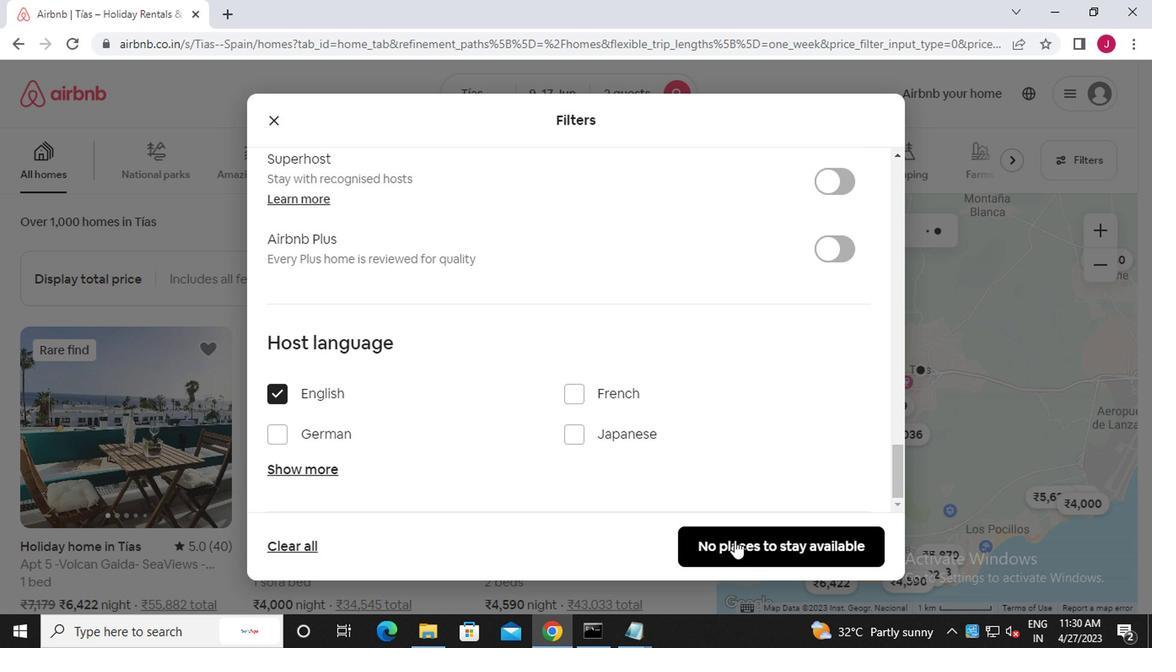 
Action: Mouse moved to (724, 521)
Screenshot: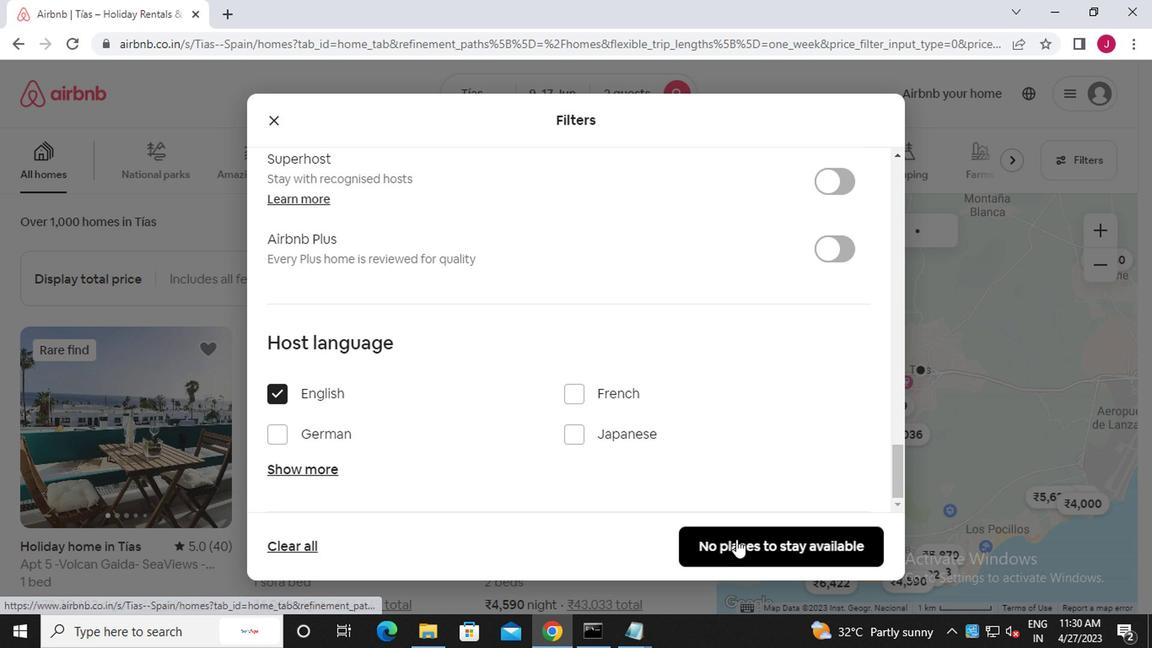 
